 Task: Create in the project CodeCraft and in the Backlog issue 'Integrate a new third-party API into a website' a child issue 'Authentication and authorization', and assign it to team member softage.1@softage.net. Create in the project CodeCraft and in the Backlog issue 'Develop a custom data visualization tool for a company' a child issue 'Automated testing and continuous integration', and assign it to team member softage.2@softage.net
Action: Mouse moved to (220, 65)
Screenshot: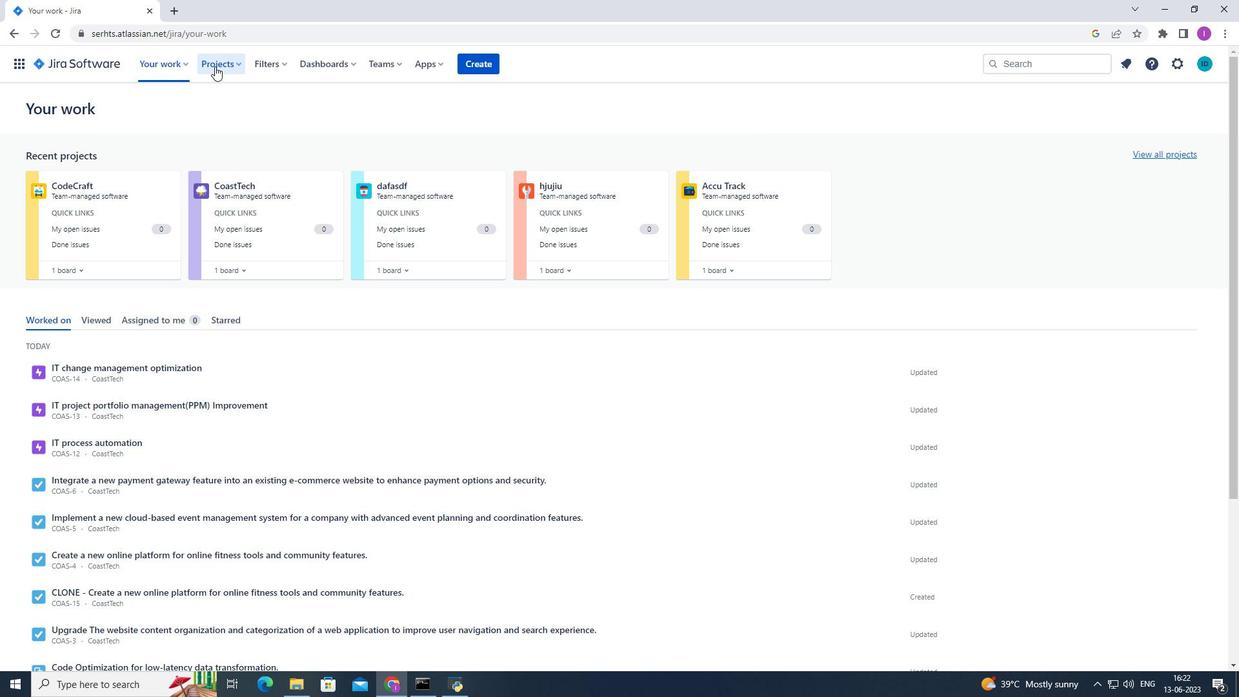 
Action: Mouse pressed left at (220, 65)
Screenshot: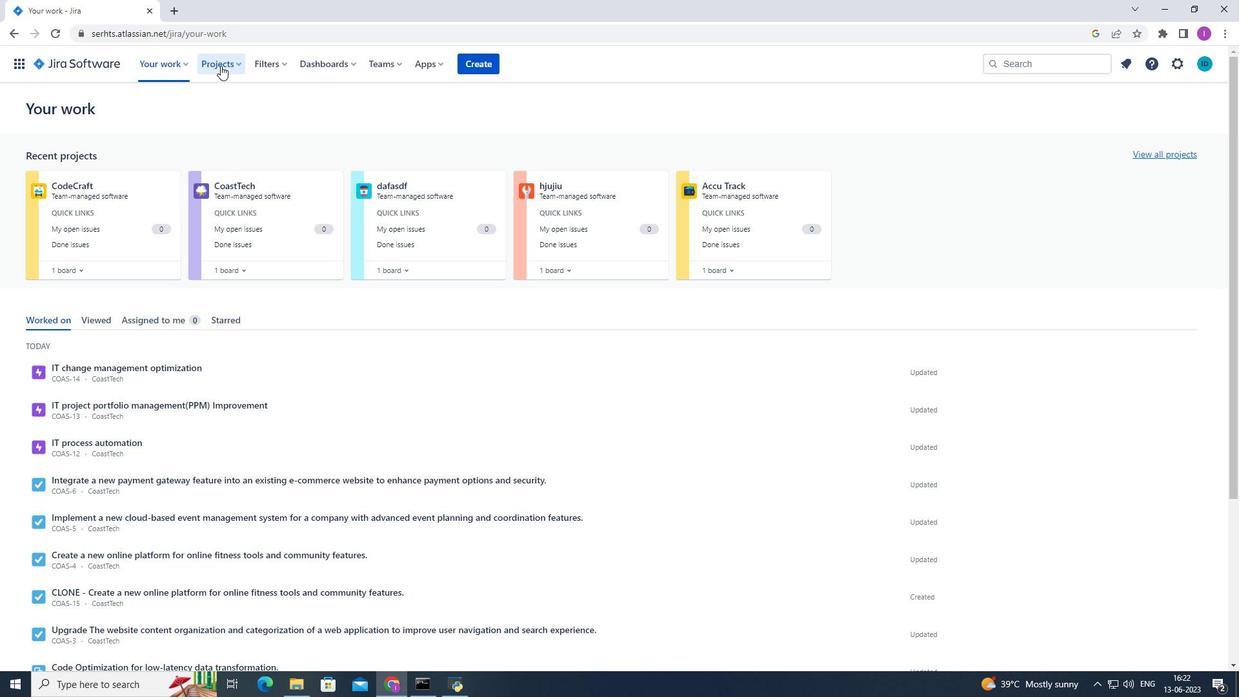 
Action: Mouse moved to (273, 120)
Screenshot: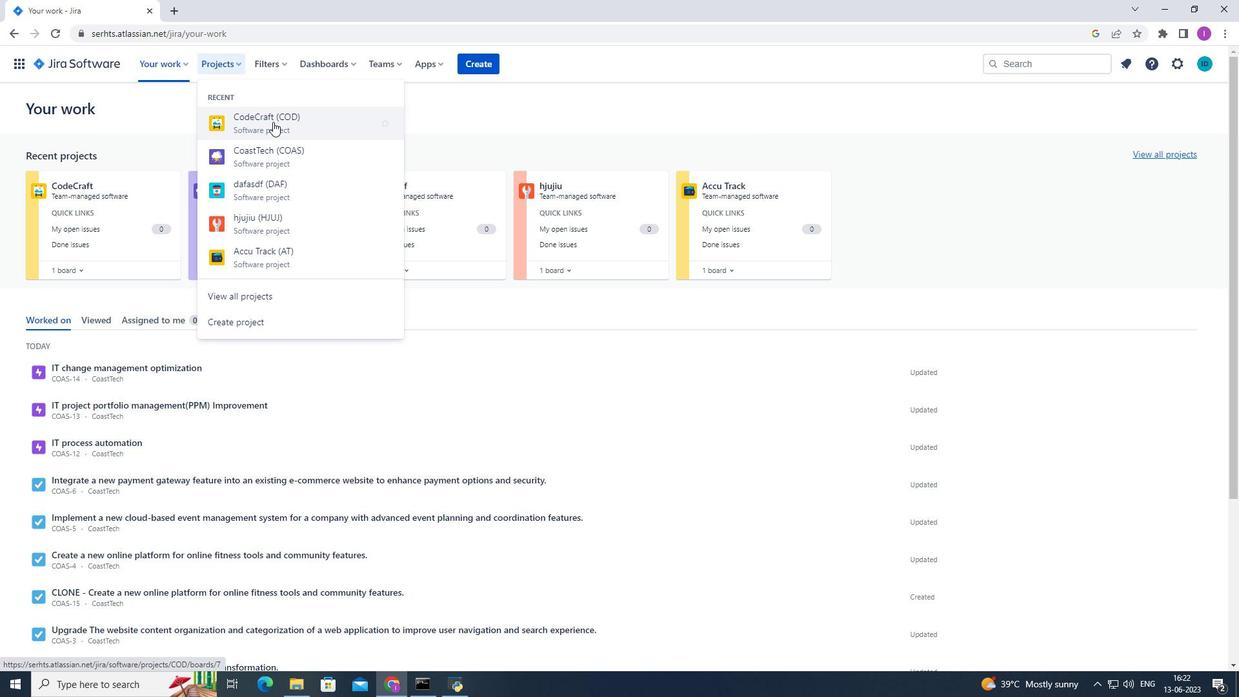 
Action: Mouse pressed left at (273, 120)
Screenshot: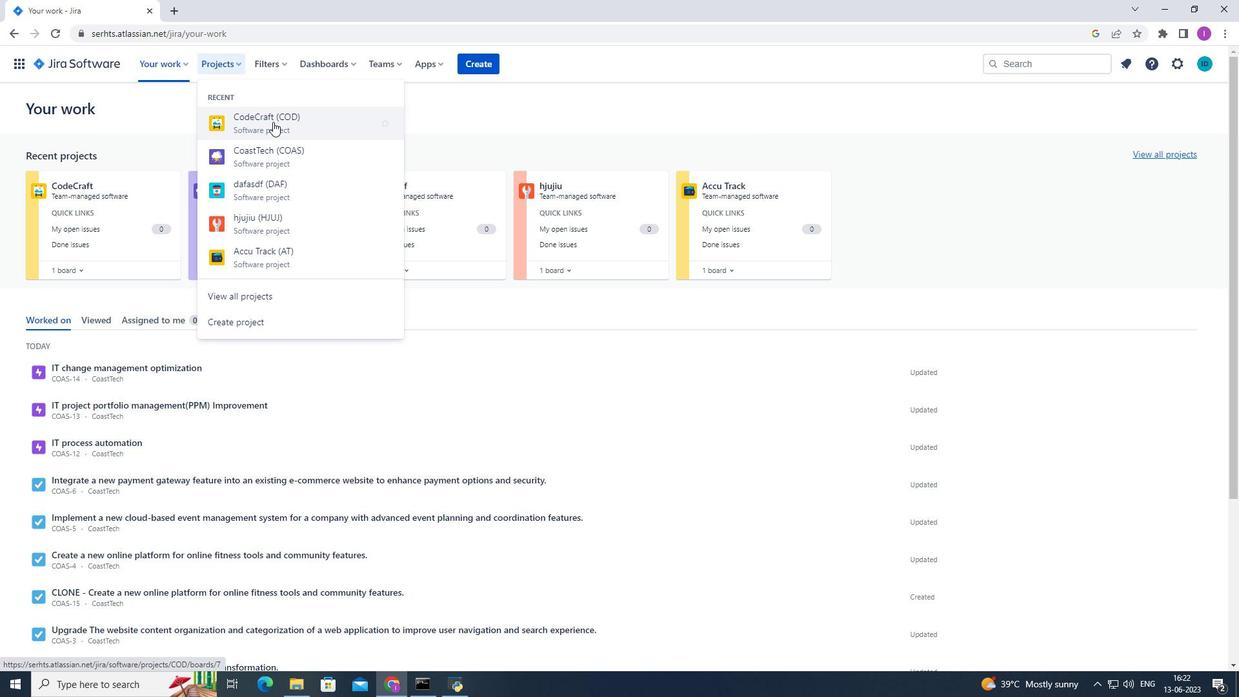
Action: Mouse moved to (78, 191)
Screenshot: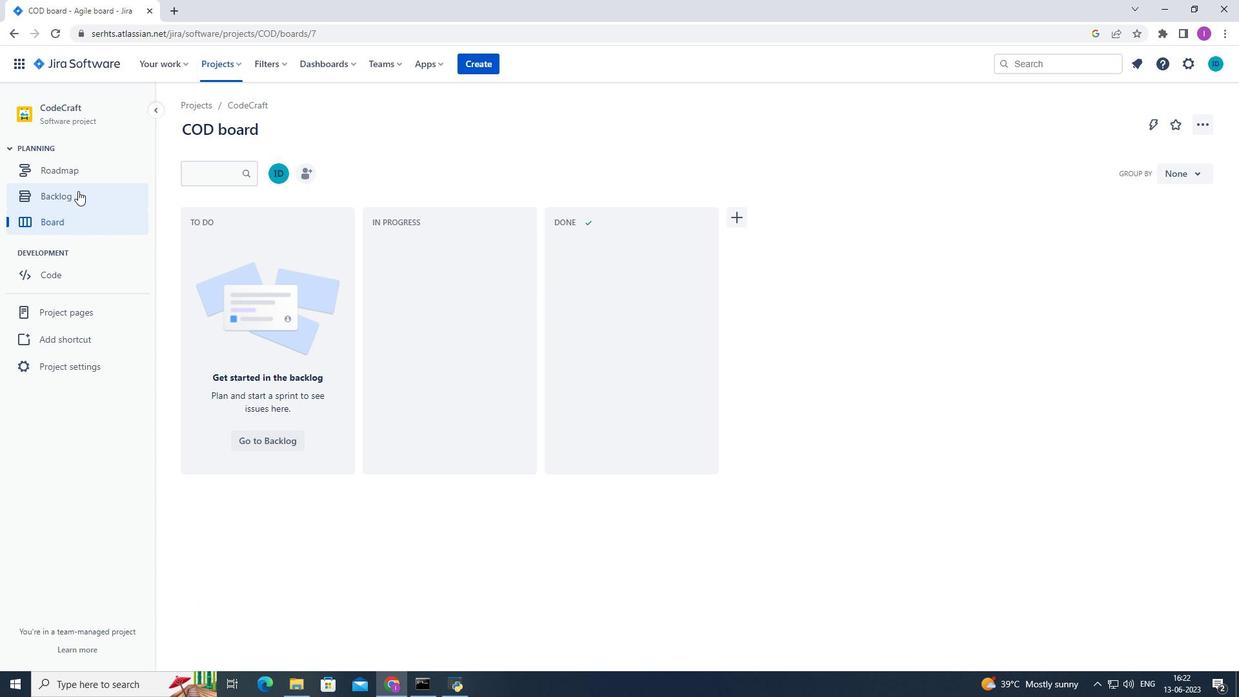 
Action: Mouse pressed left at (78, 191)
Screenshot: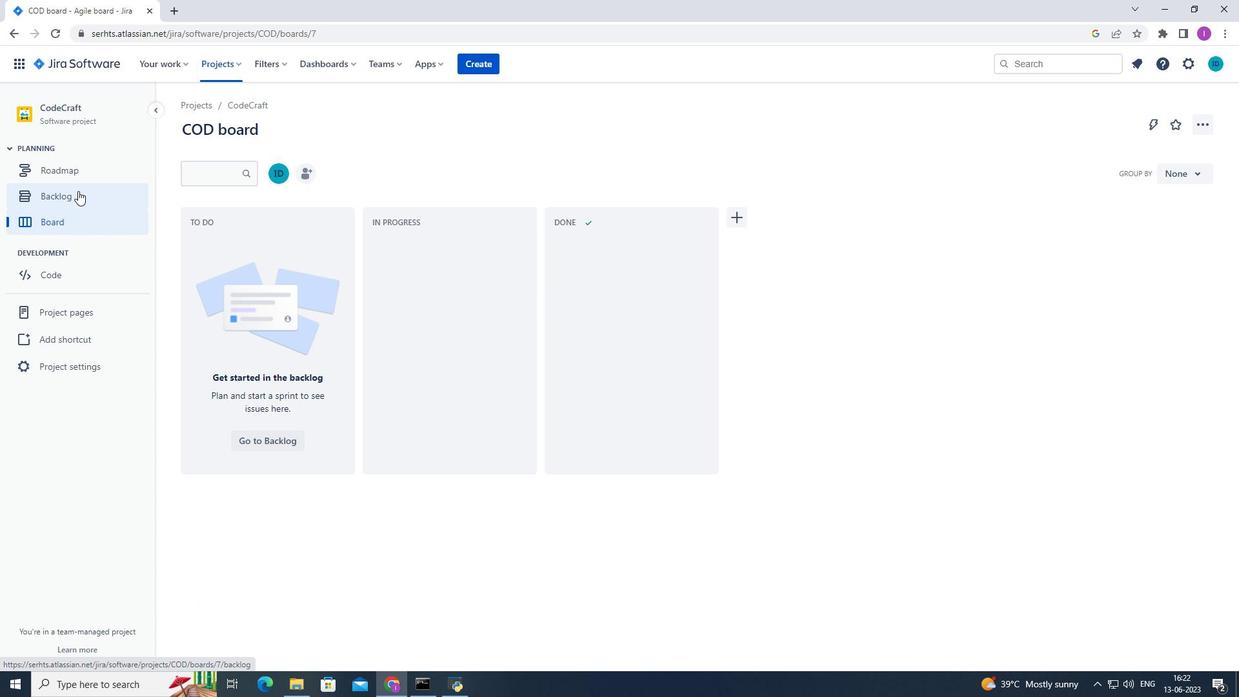 
Action: Mouse moved to (504, 466)
Screenshot: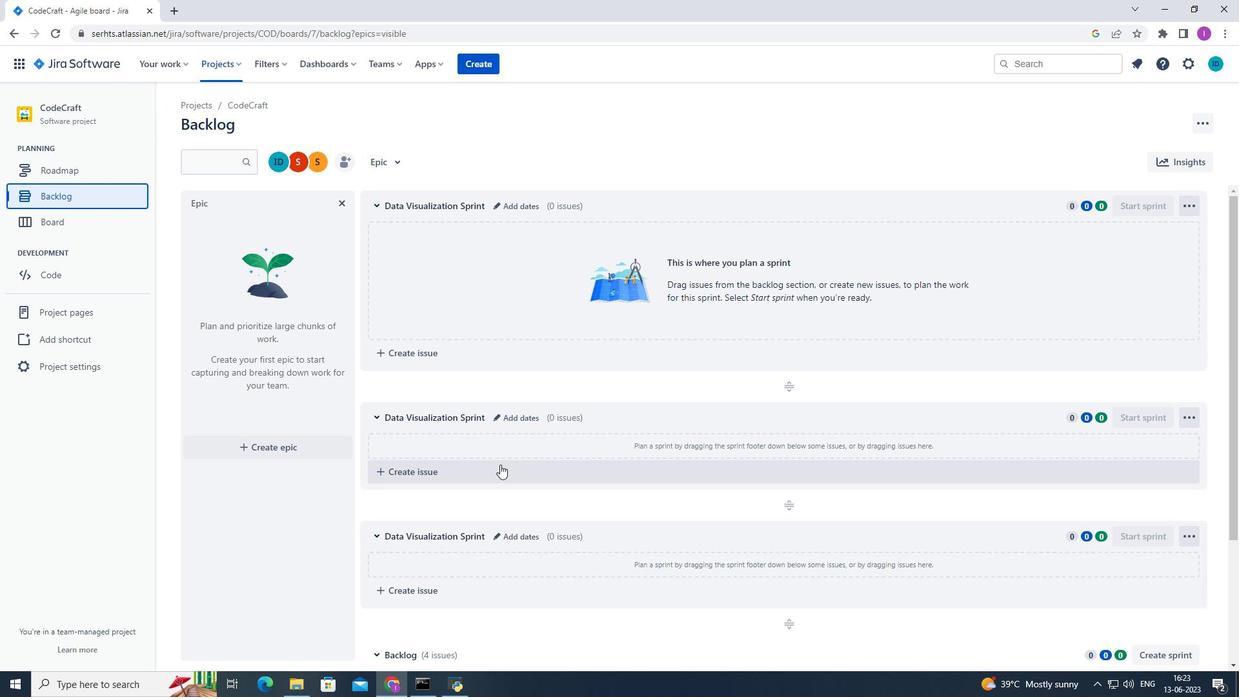 
Action: Mouse scrolled (504, 465) with delta (0, 0)
Screenshot: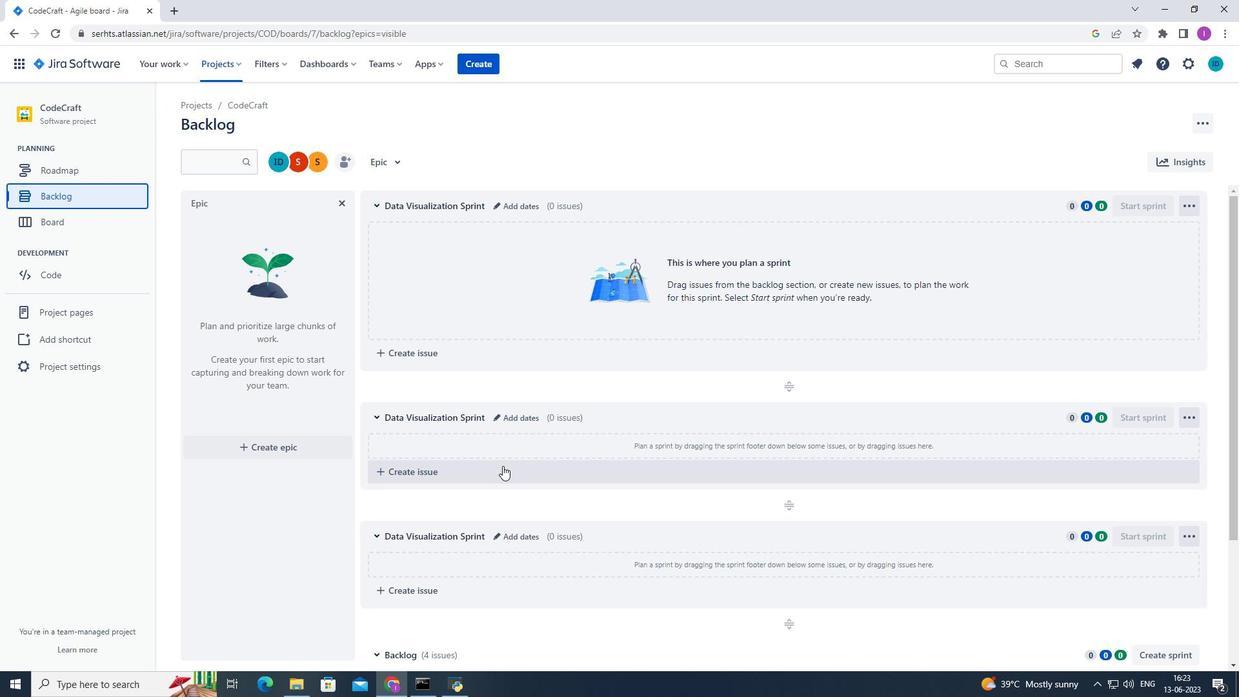 
Action: Mouse scrolled (504, 465) with delta (0, 0)
Screenshot: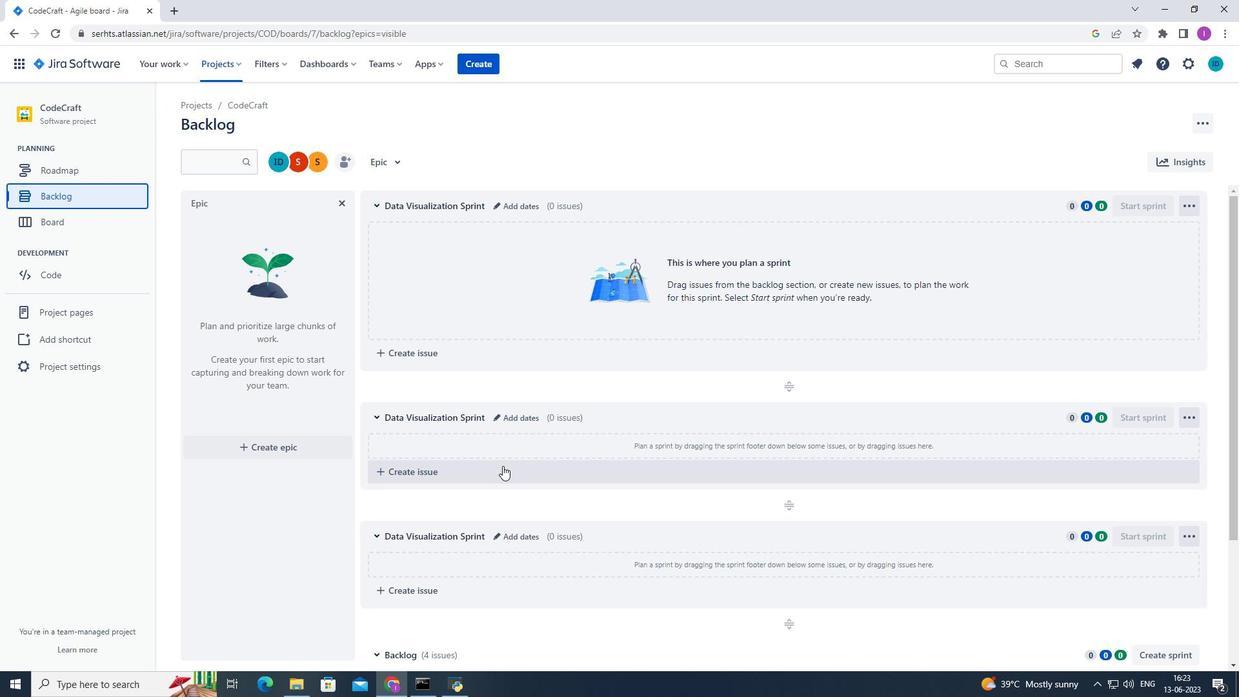 
Action: Mouse moved to (508, 464)
Screenshot: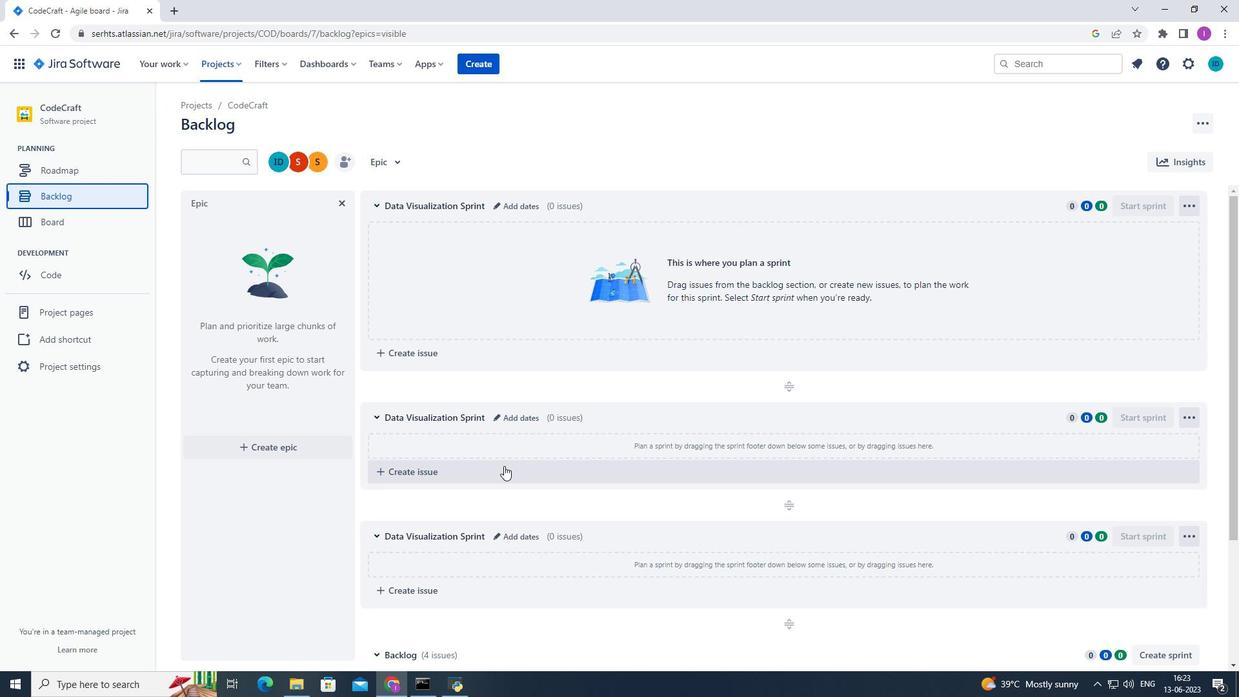 
Action: Mouse scrolled (508, 464) with delta (0, 0)
Screenshot: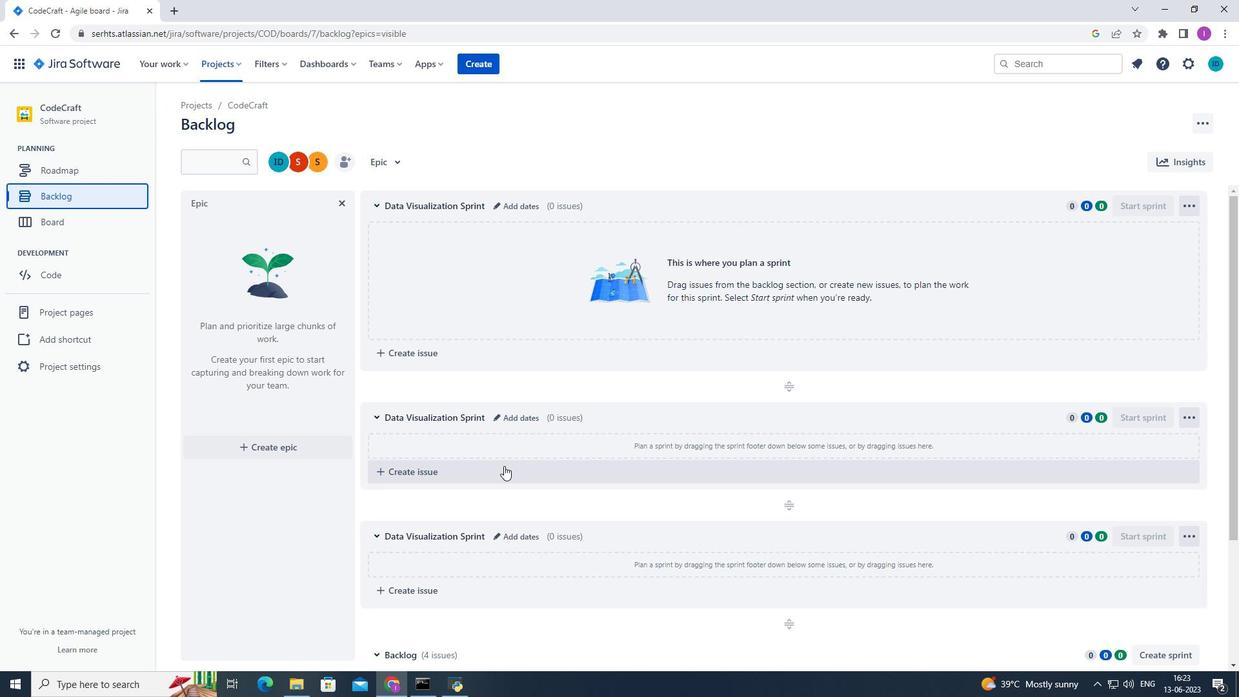 
Action: Mouse moved to (522, 445)
Screenshot: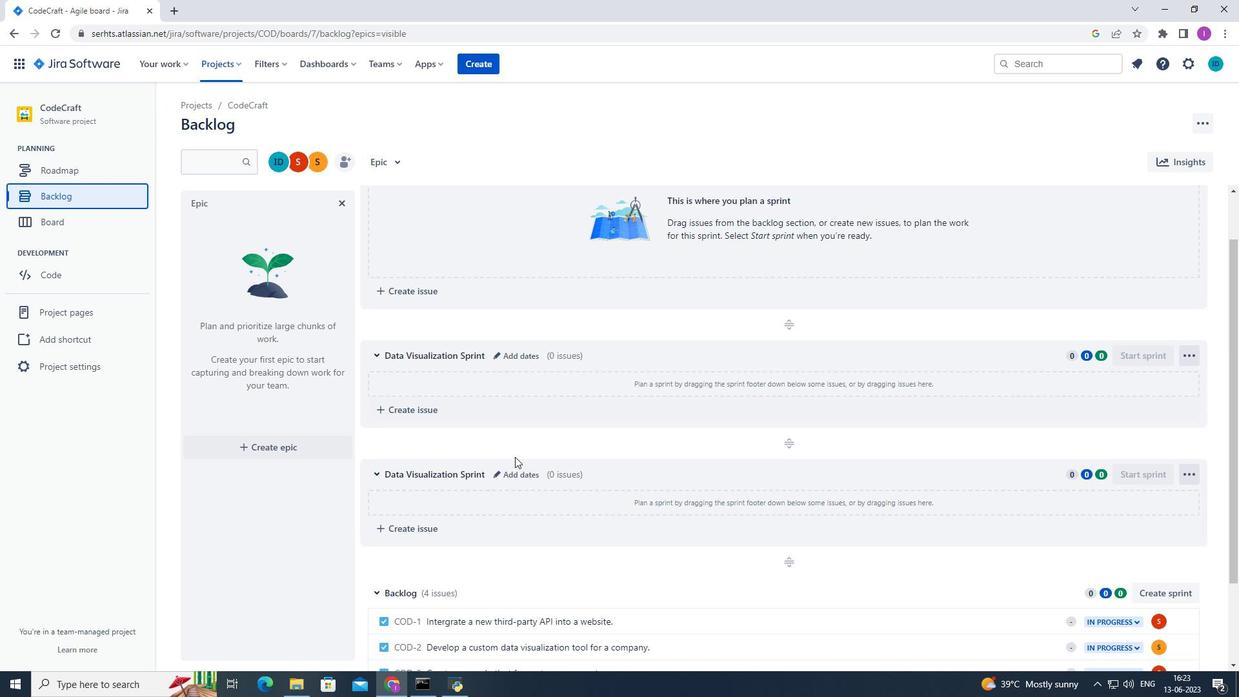 
Action: Mouse scrolled (522, 444) with delta (0, 0)
Screenshot: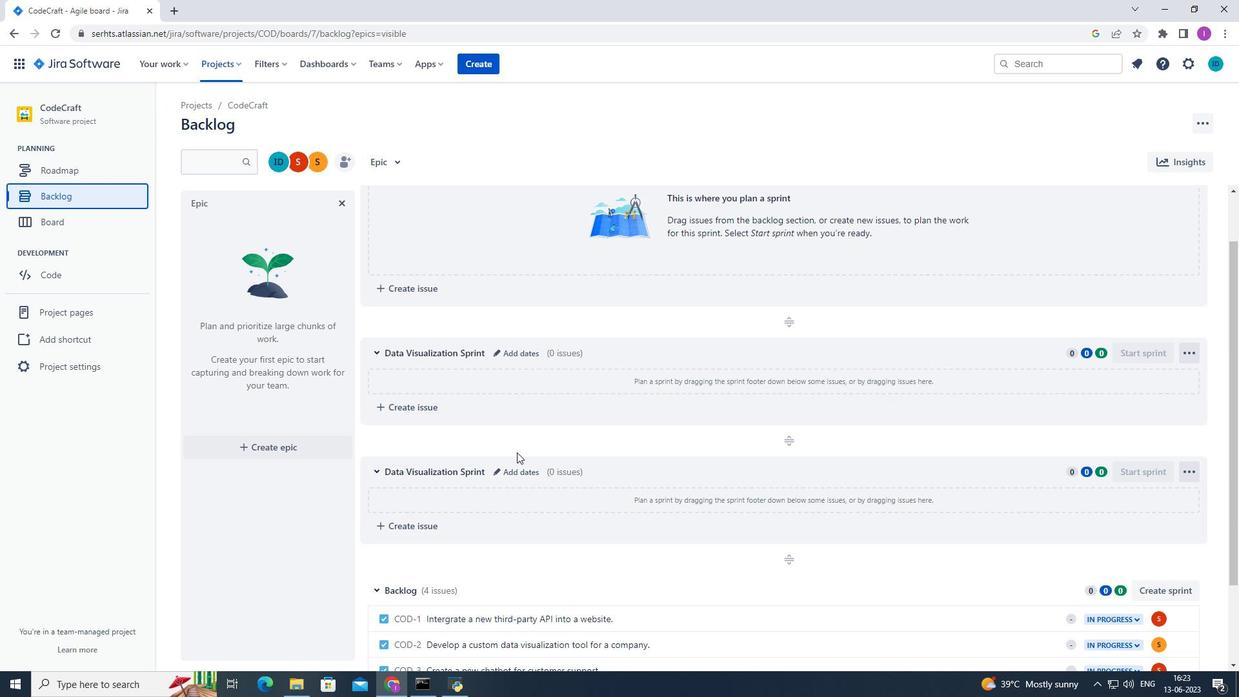 
Action: Mouse moved to (523, 445)
Screenshot: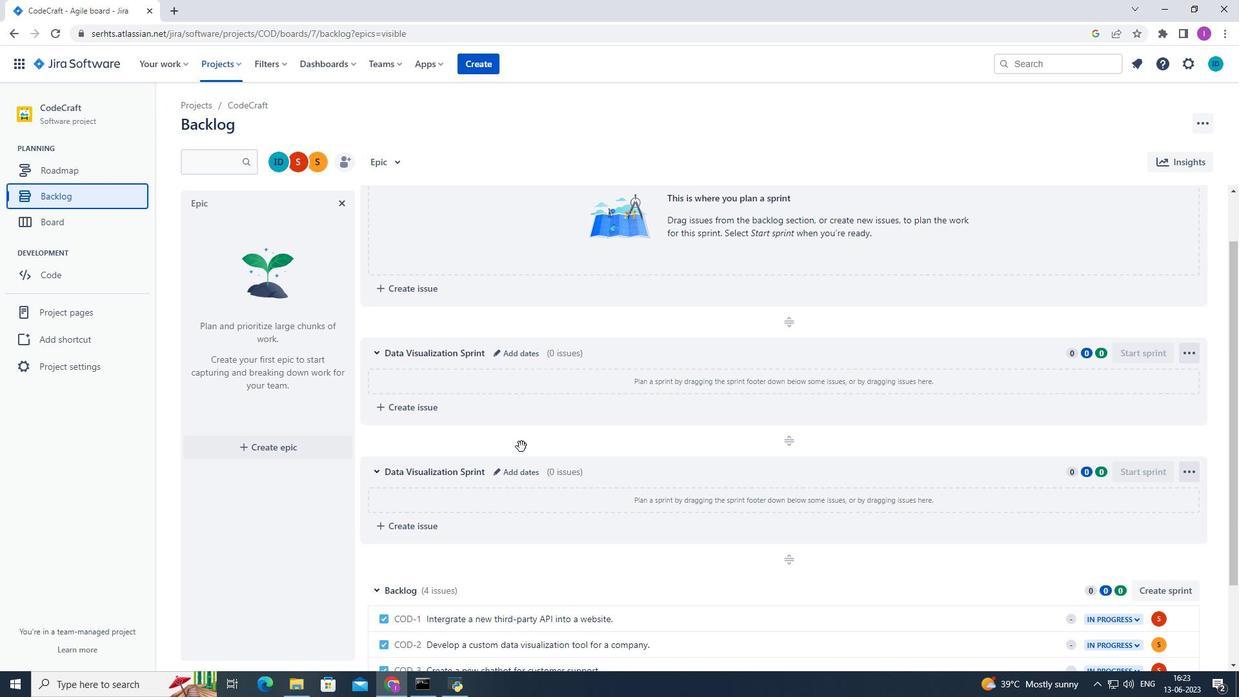 
Action: Mouse scrolled (523, 446) with delta (0, 0)
Screenshot: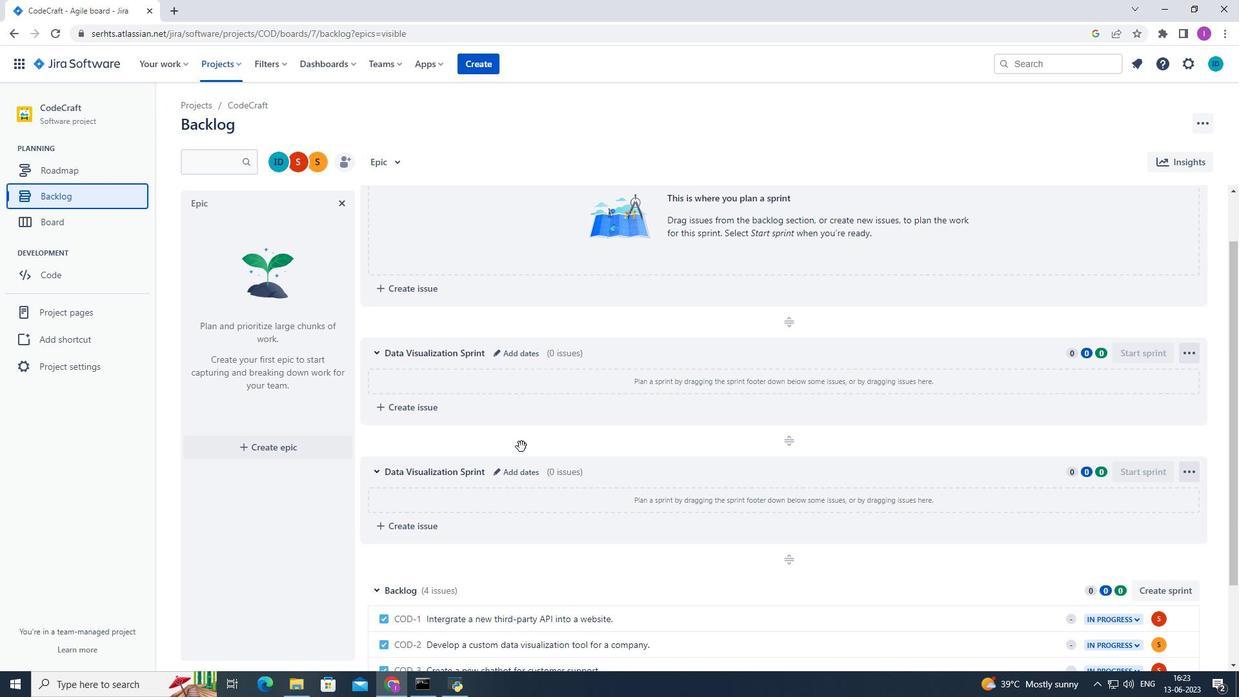 
Action: Mouse moved to (524, 445)
Screenshot: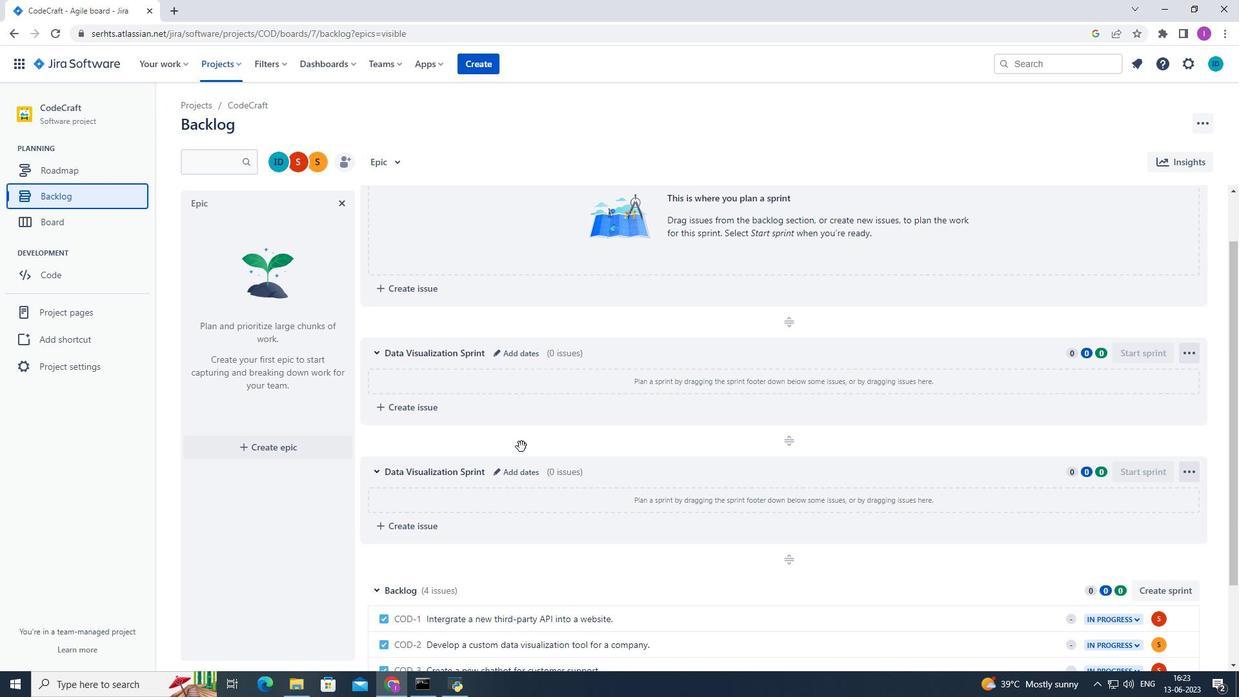 
Action: Mouse scrolled (524, 444) with delta (0, 0)
Screenshot: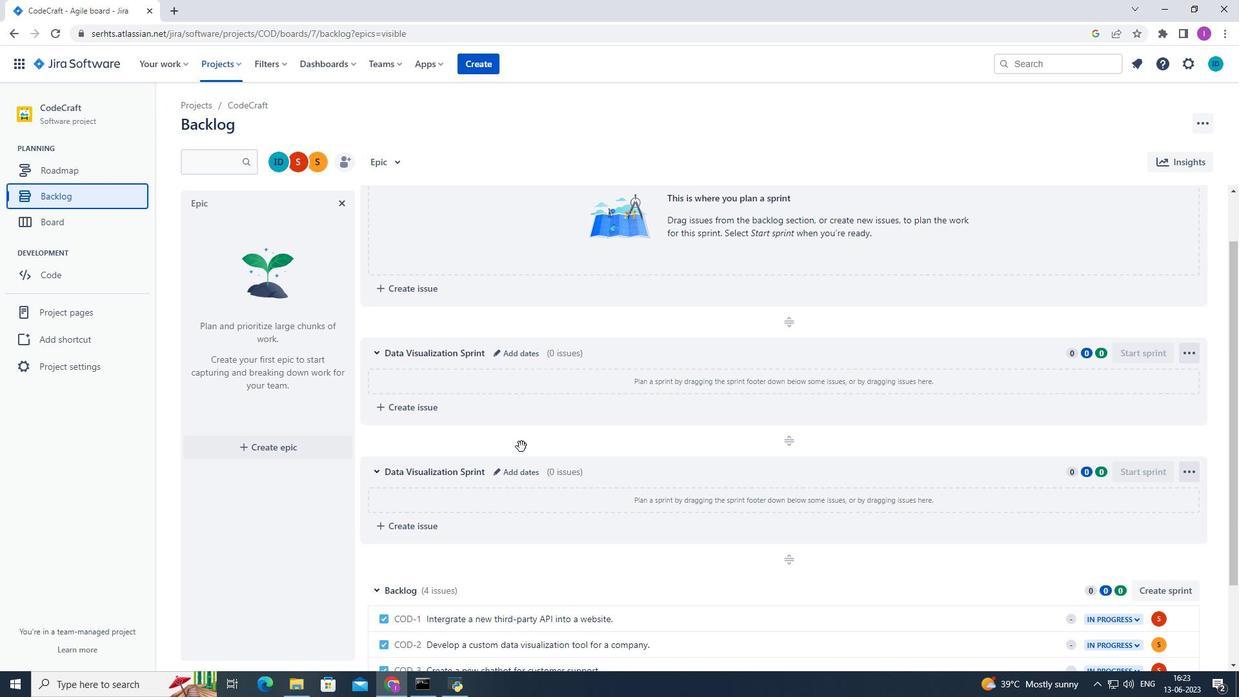 
Action: Mouse moved to (527, 444)
Screenshot: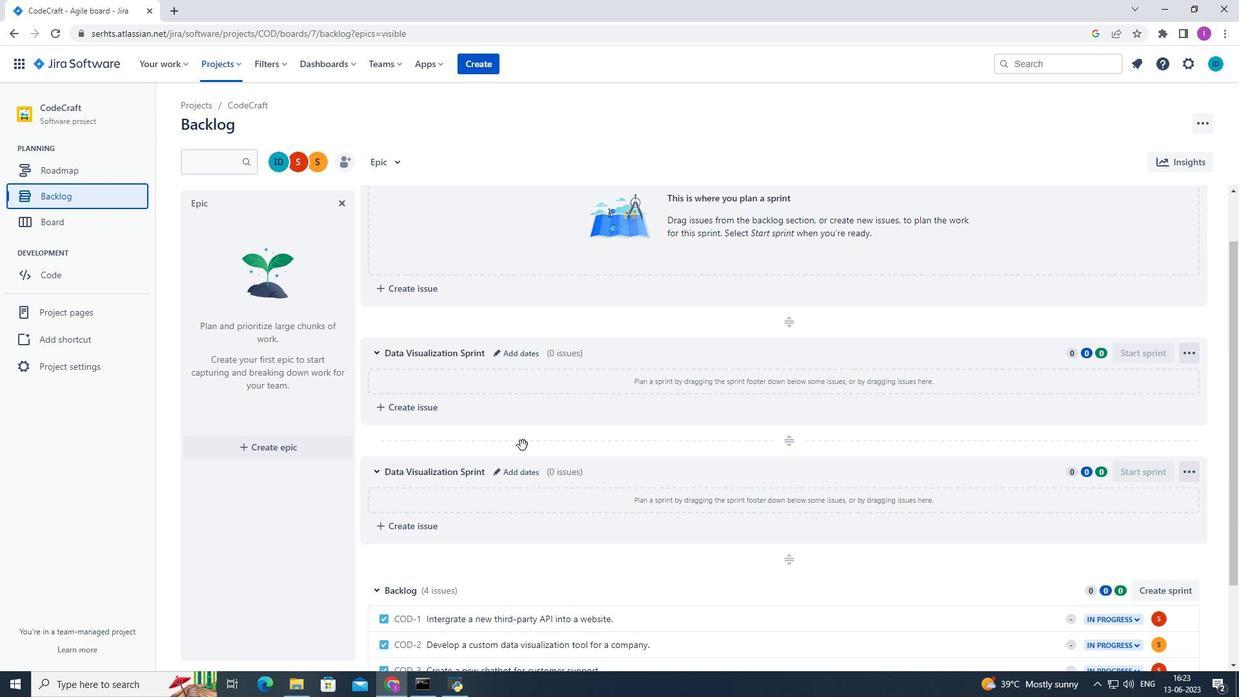 
Action: Mouse scrolled (527, 444) with delta (0, 0)
Screenshot: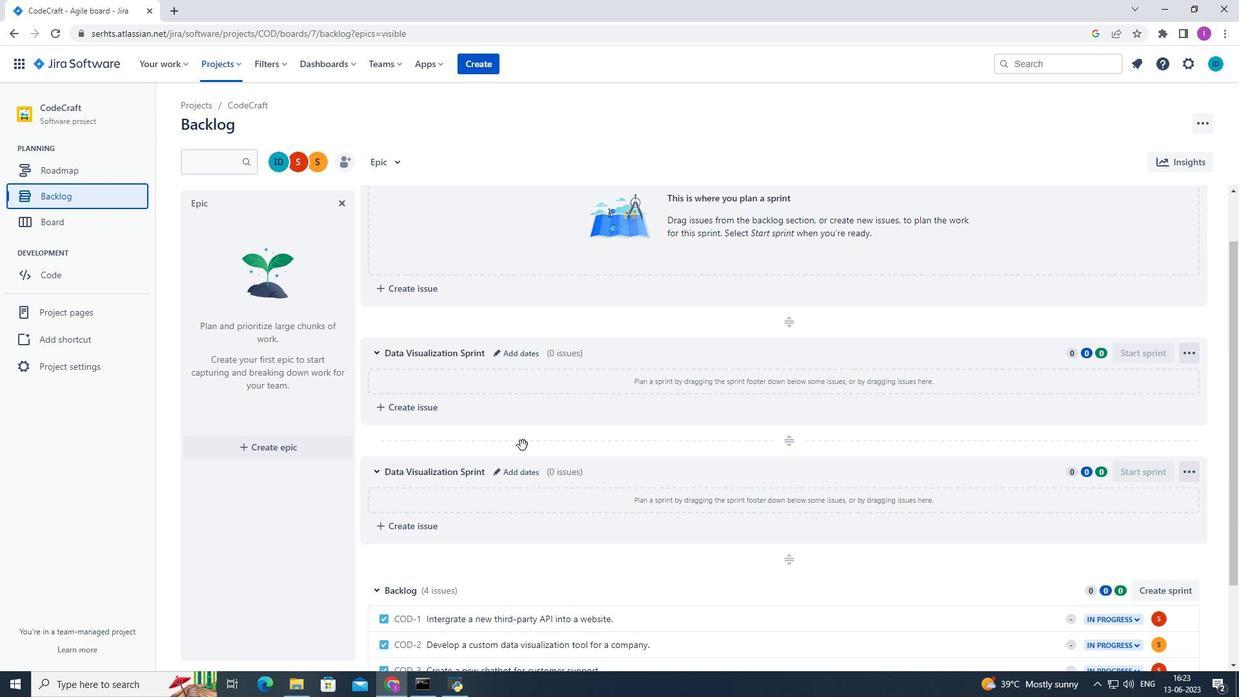 
Action: Mouse moved to (532, 459)
Screenshot: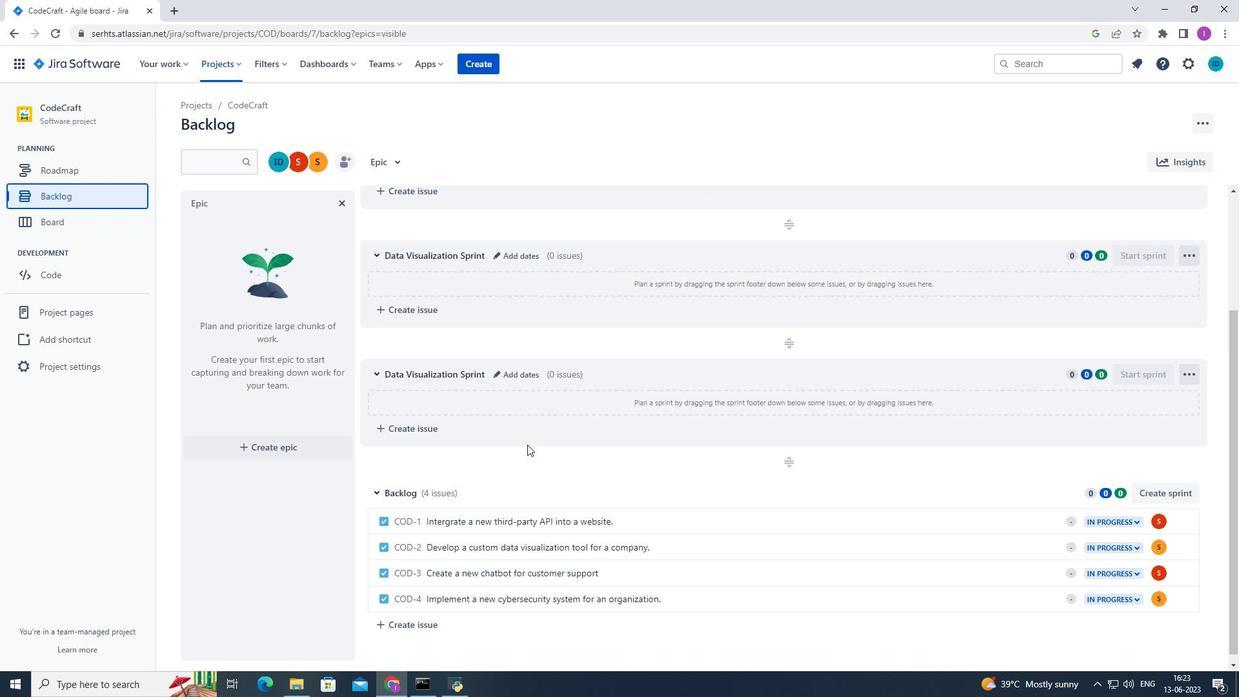 
Action: Mouse scrolled (532, 458) with delta (0, 0)
Screenshot: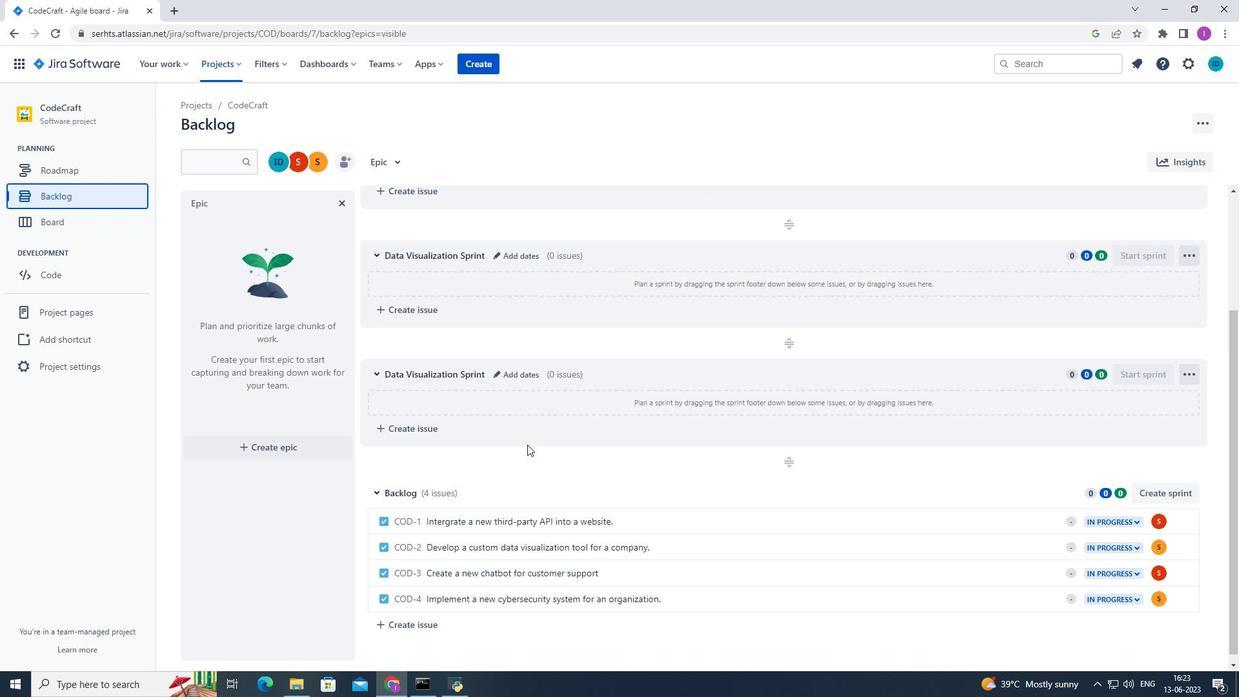 
Action: Mouse moved to (534, 462)
Screenshot: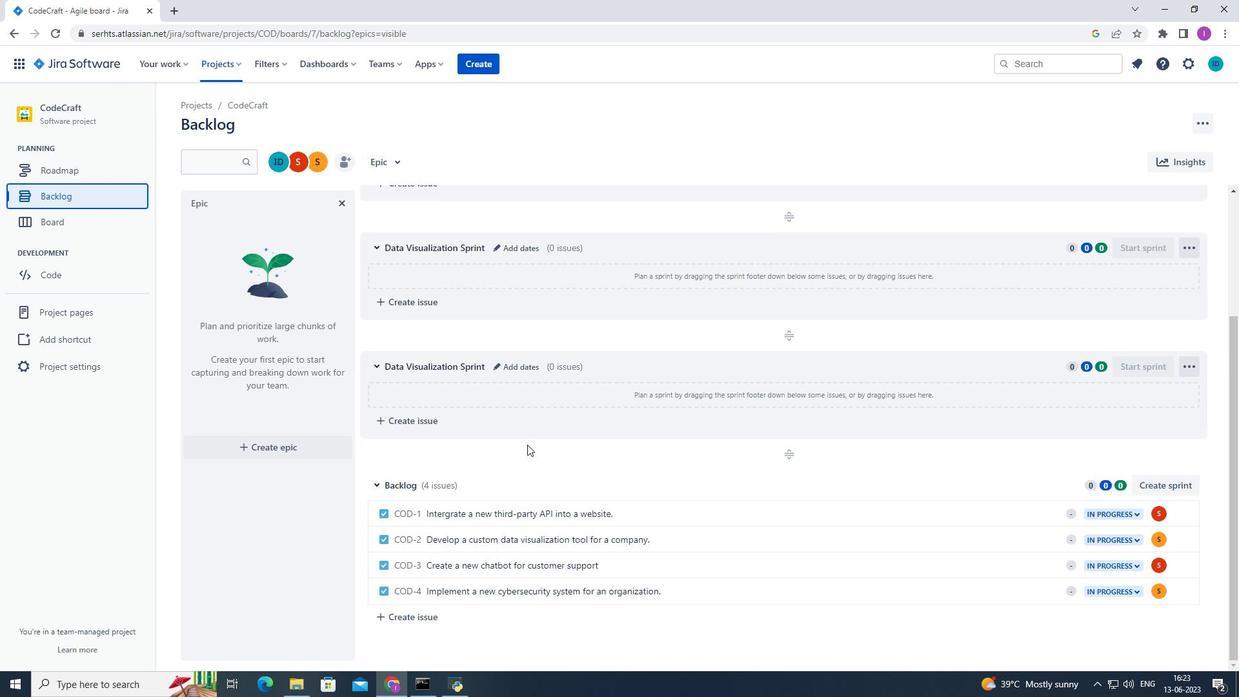 
Action: Mouse scrolled (534, 461) with delta (0, 0)
Screenshot: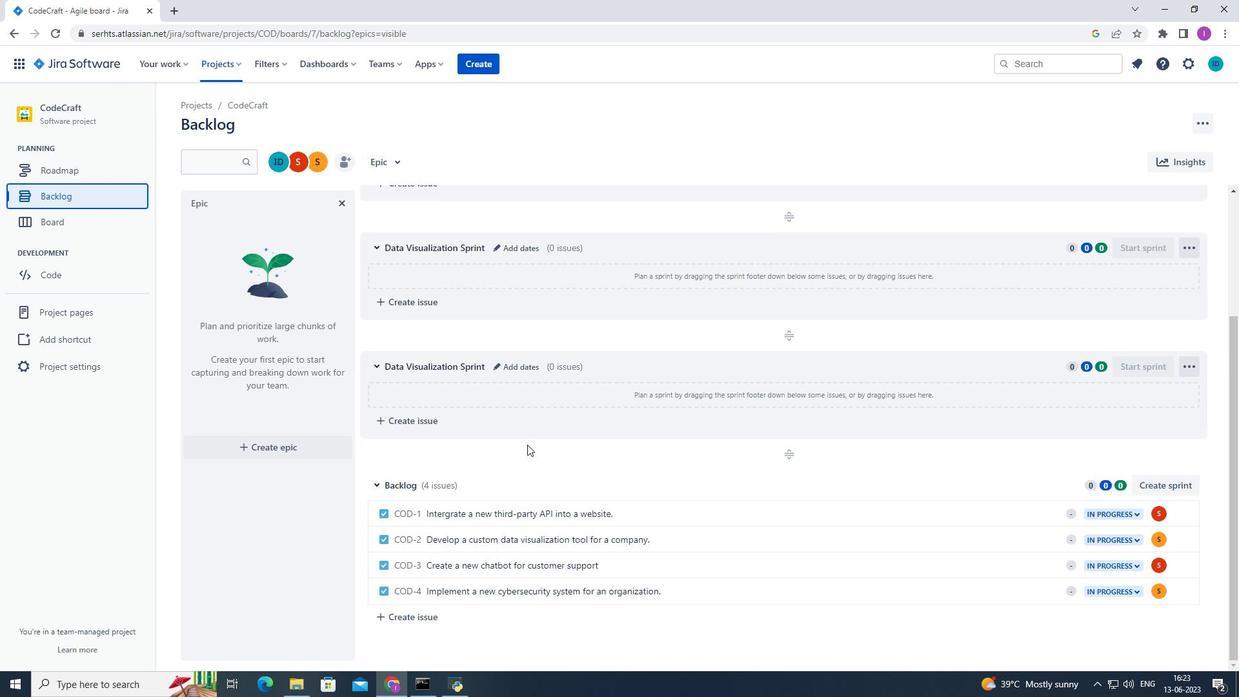 
Action: Mouse moved to (535, 462)
Screenshot: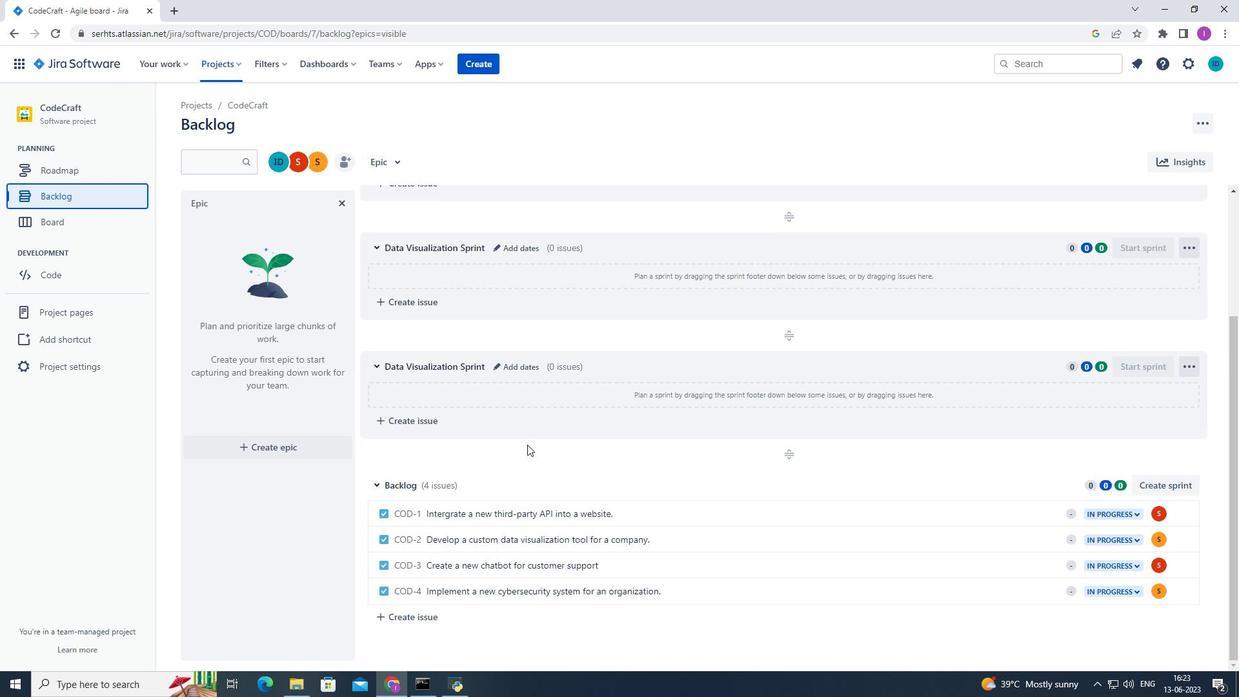 
Action: Mouse scrolled (535, 463) with delta (0, 0)
Screenshot: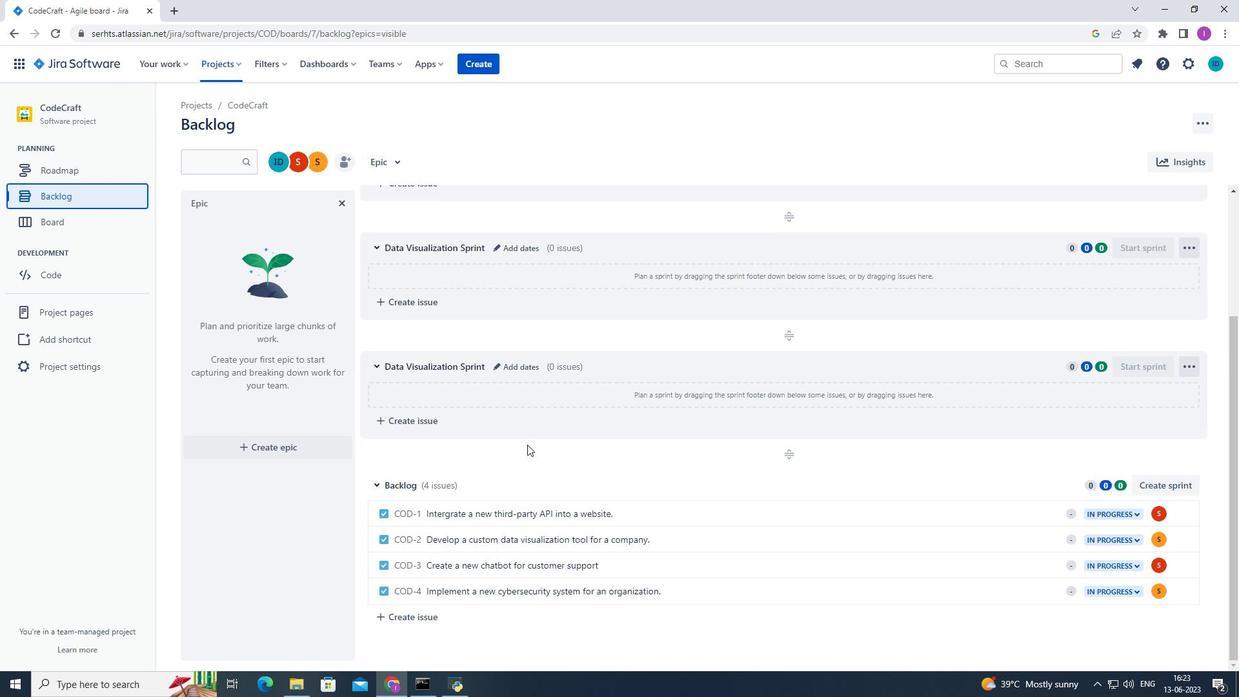 
Action: Mouse scrolled (535, 462) with delta (0, 0)
Screenshot: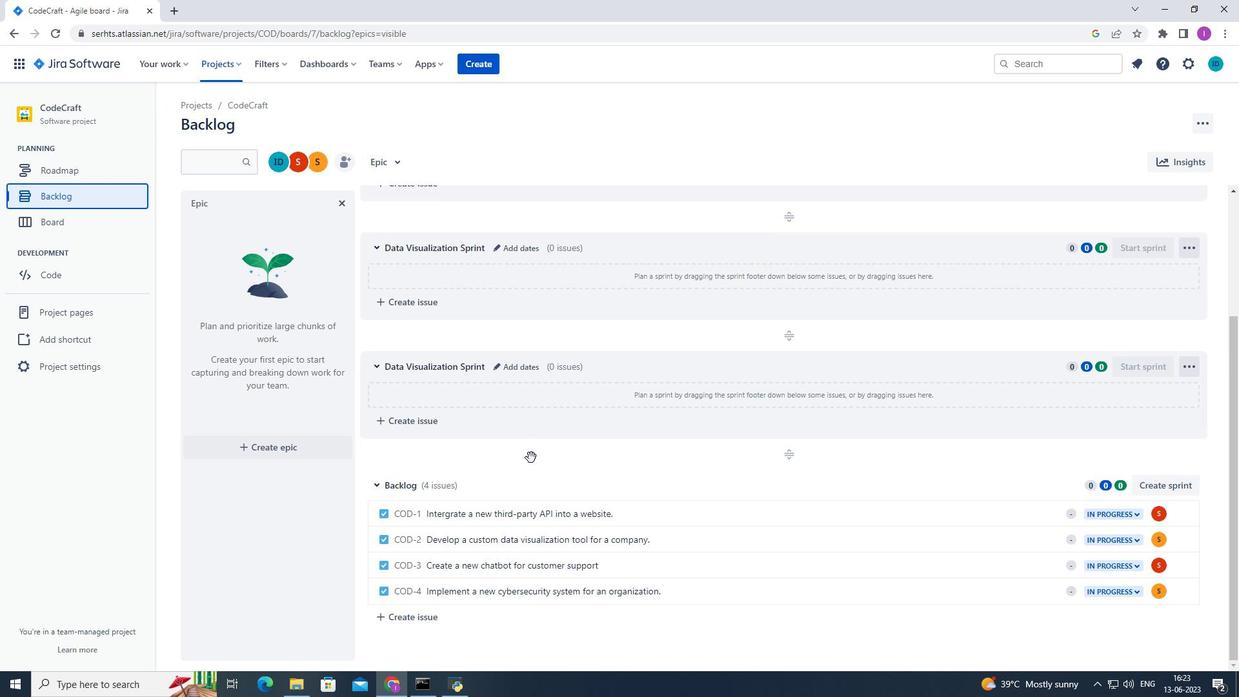 
Action: Mouse moved to (666, 513)
Screenshot: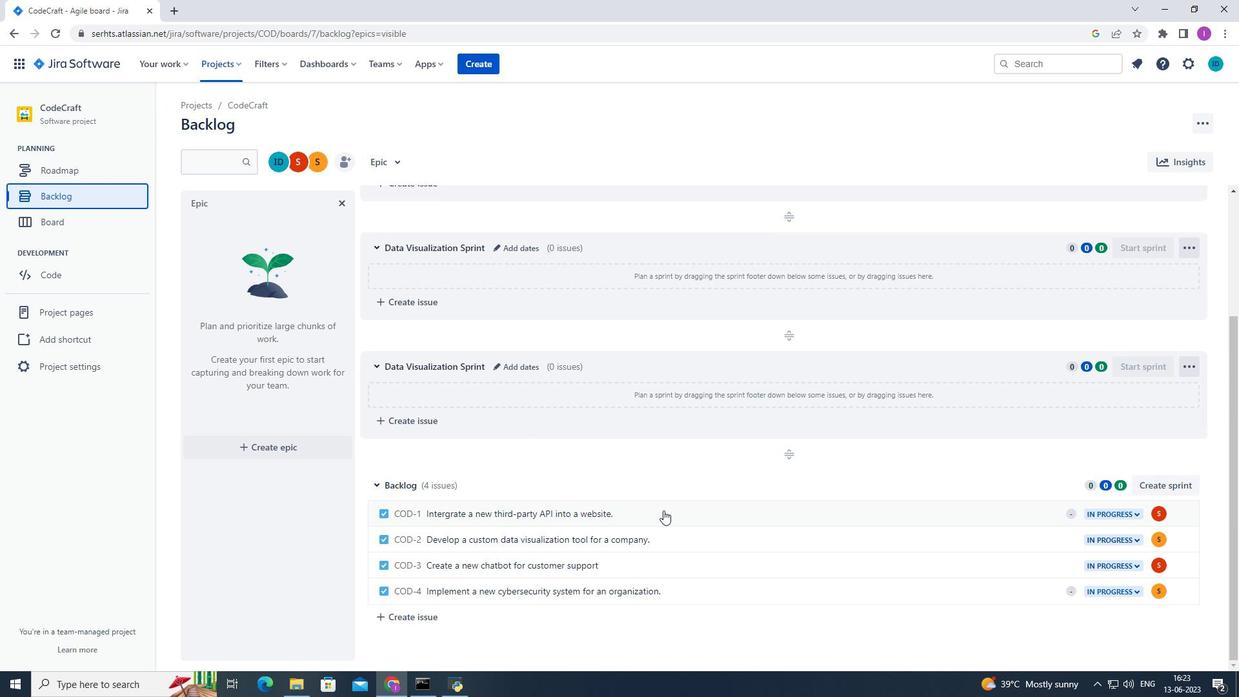 
Action: Mouse pressed left at (666, 513)
Screenshot: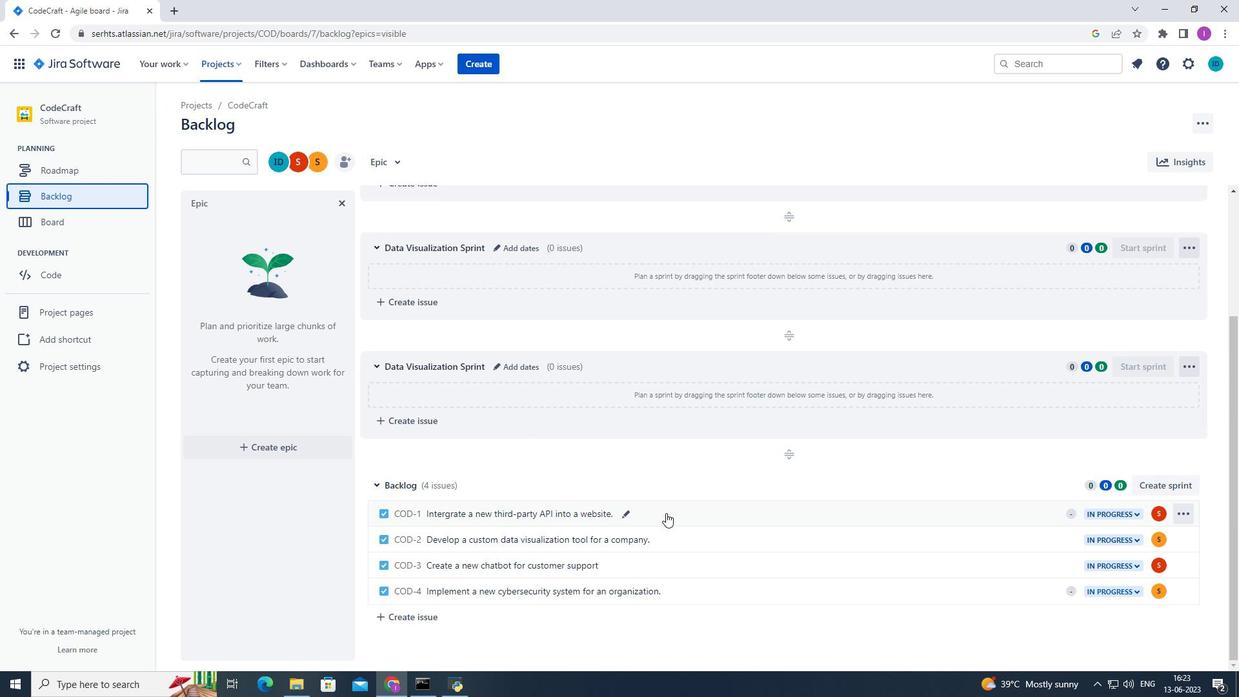 
Action: Mouse moved to (1008, 280)
Screenshot: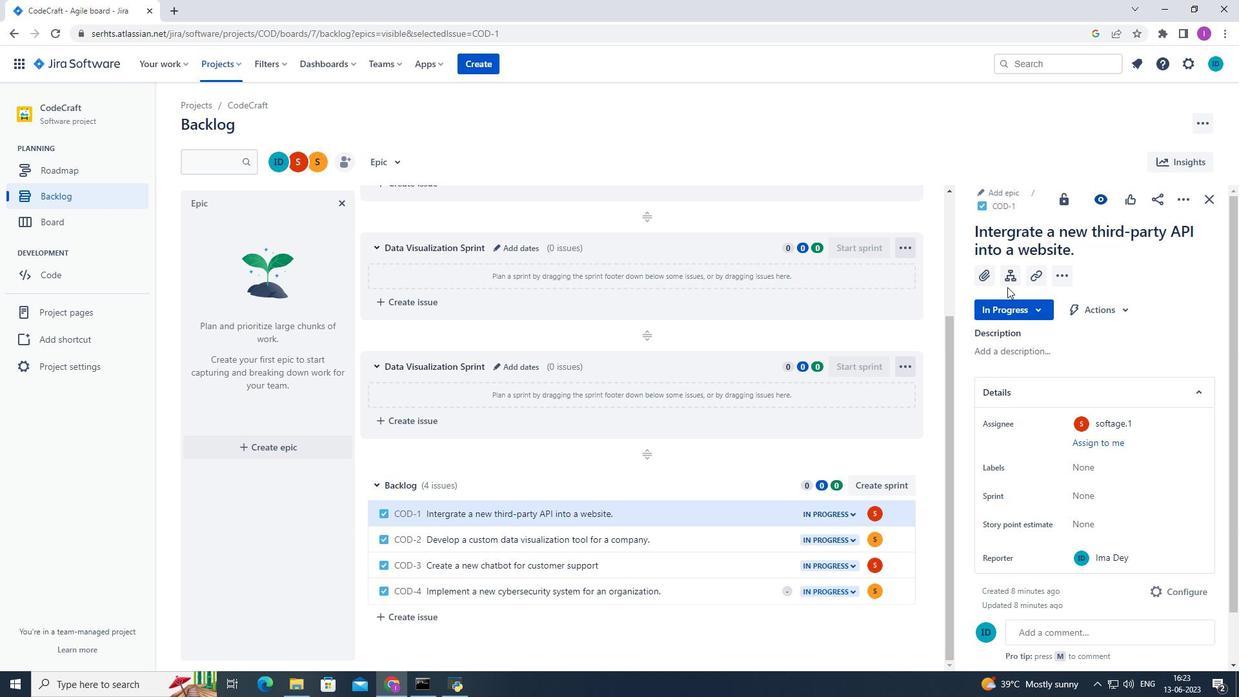 
Action: Mouse pressed left at (1008, 280)
Screenshot: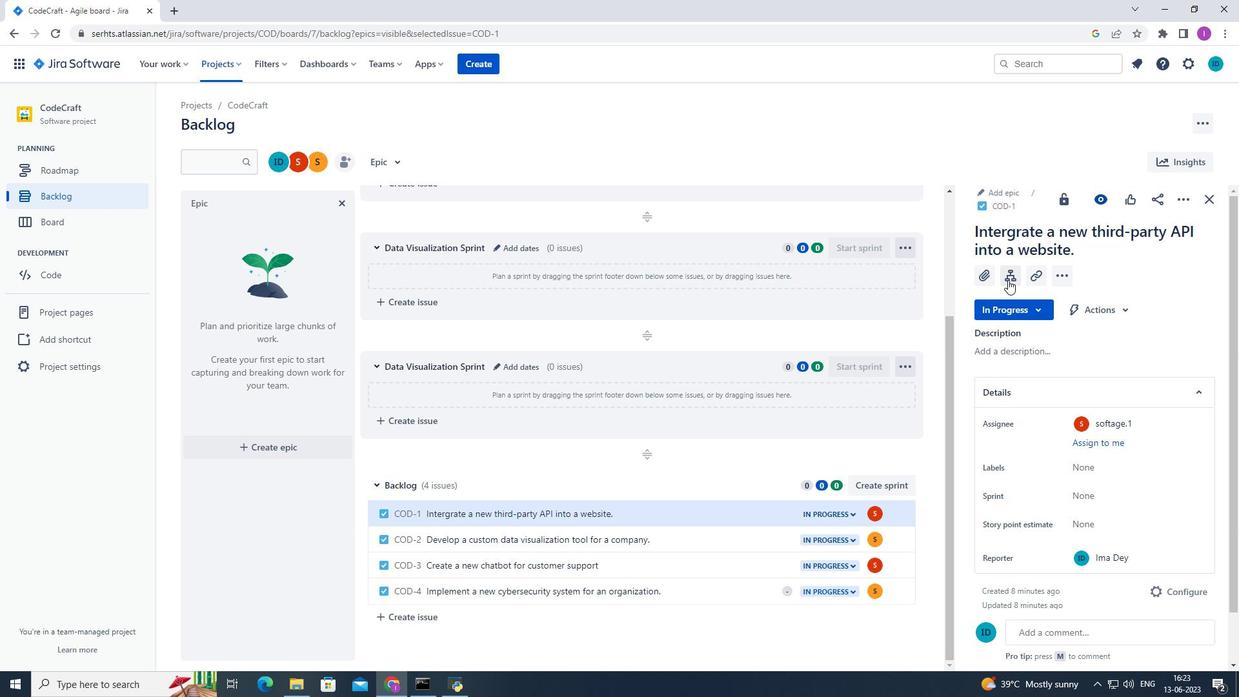 
Action: Mouse moved to (992, 409)
Screenshot: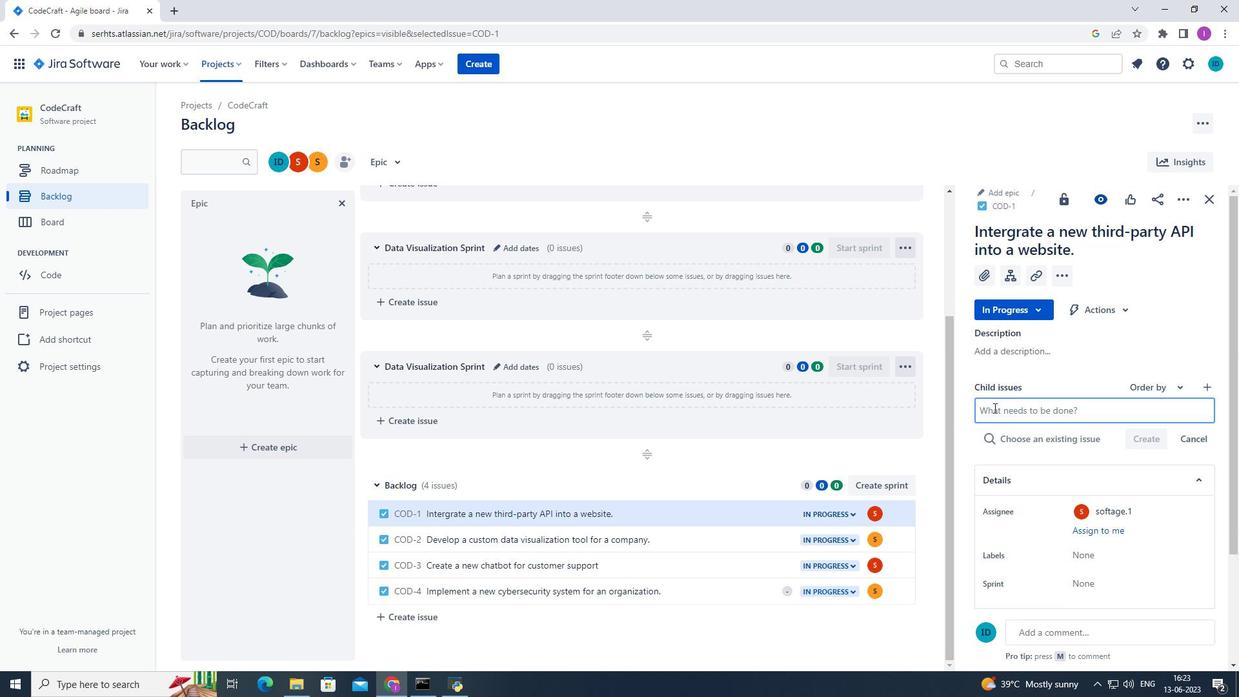 
Action: Mouse pressed left at (992, 409)
Screenshot: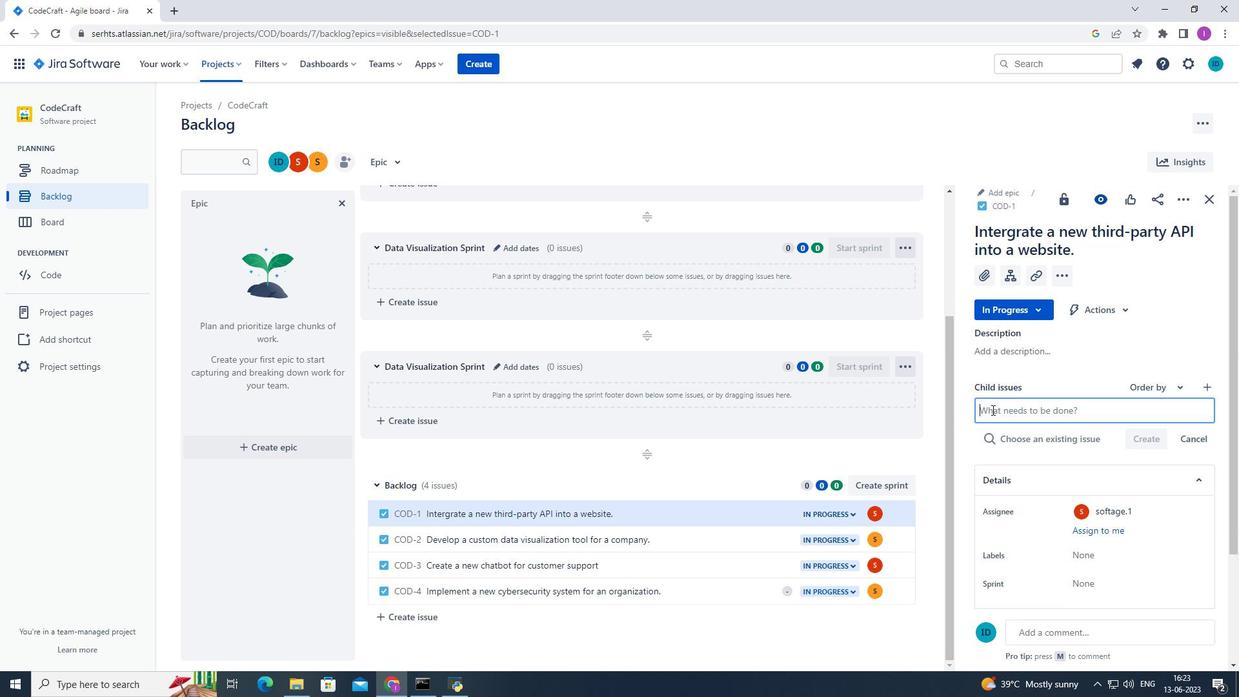 
Action: Mouse moved to (992, 409)
Screenshot: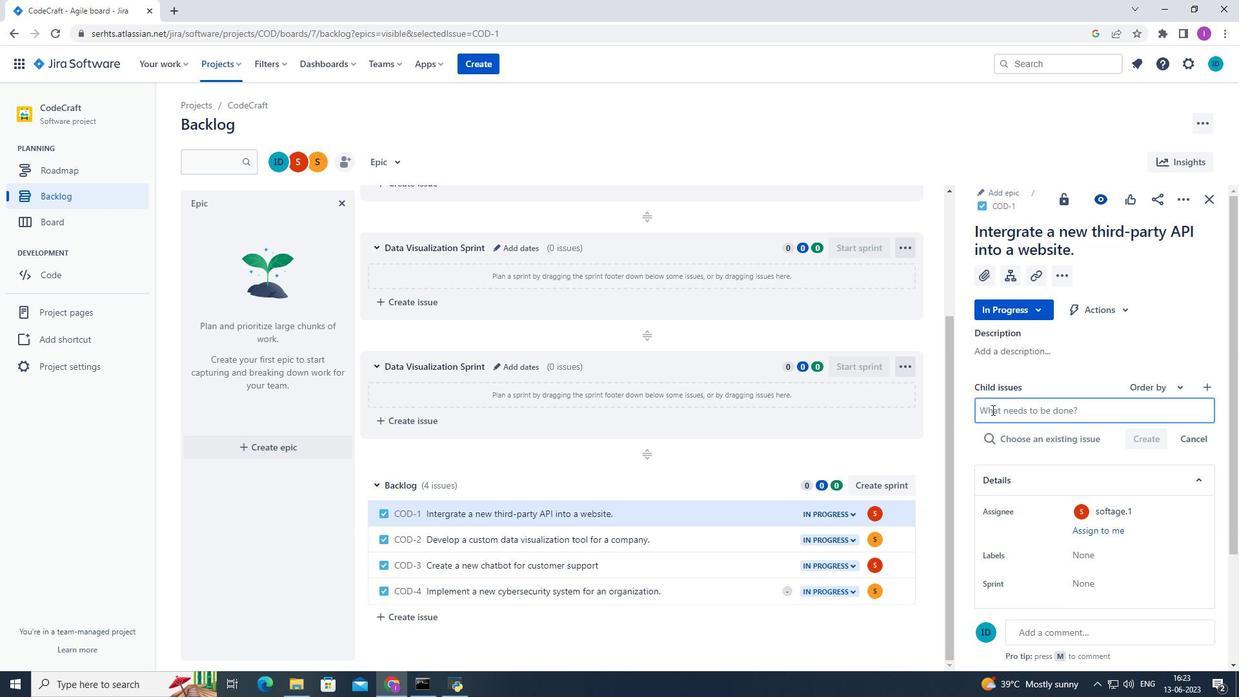 
Action: Key pressed <Key.shift>Autgo<Key.backspace><Key.backspace>hentication<Key.space>and<Key.space>authorization.
Screenshot: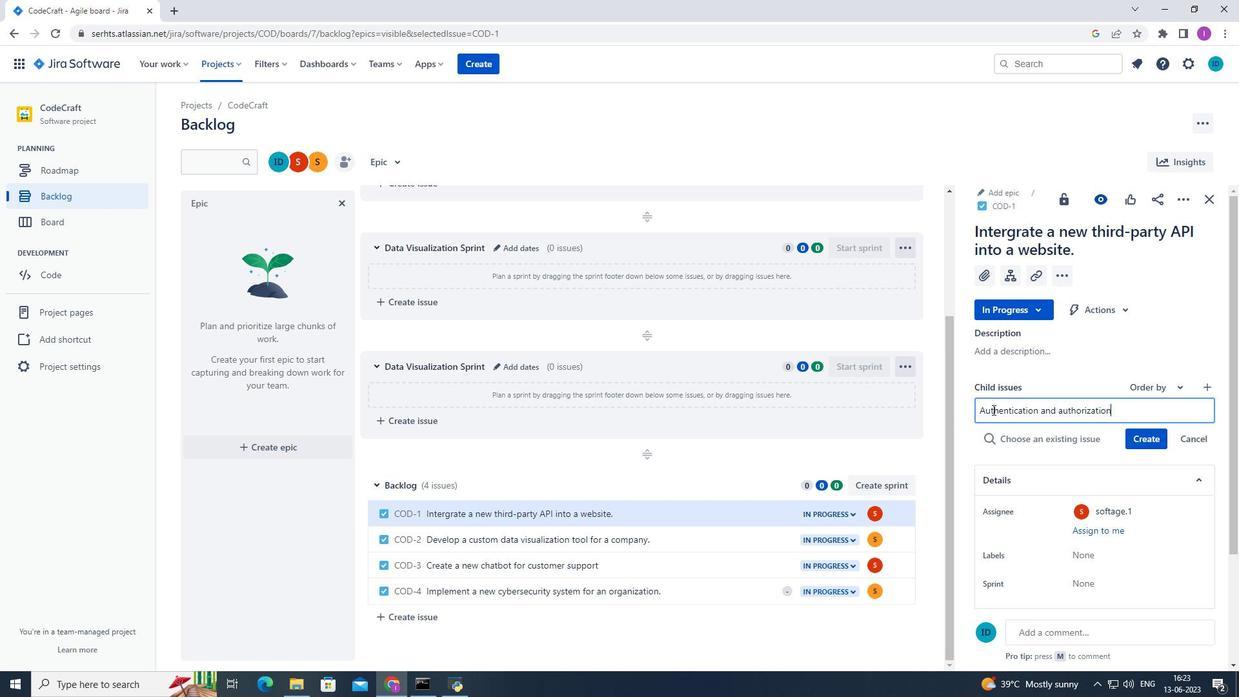 
Action: Mouse moved to (1145, 440)
Screenshot: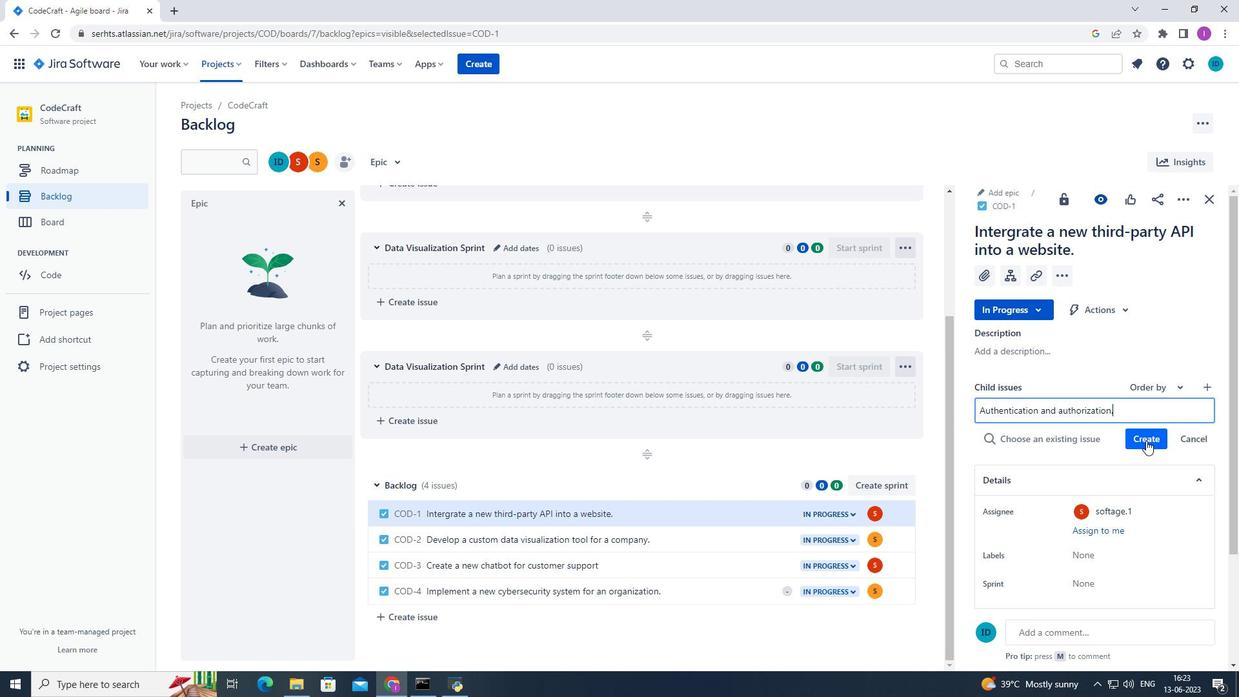 
Action: Mouse pressed left at (1145, 440)
Screenshot: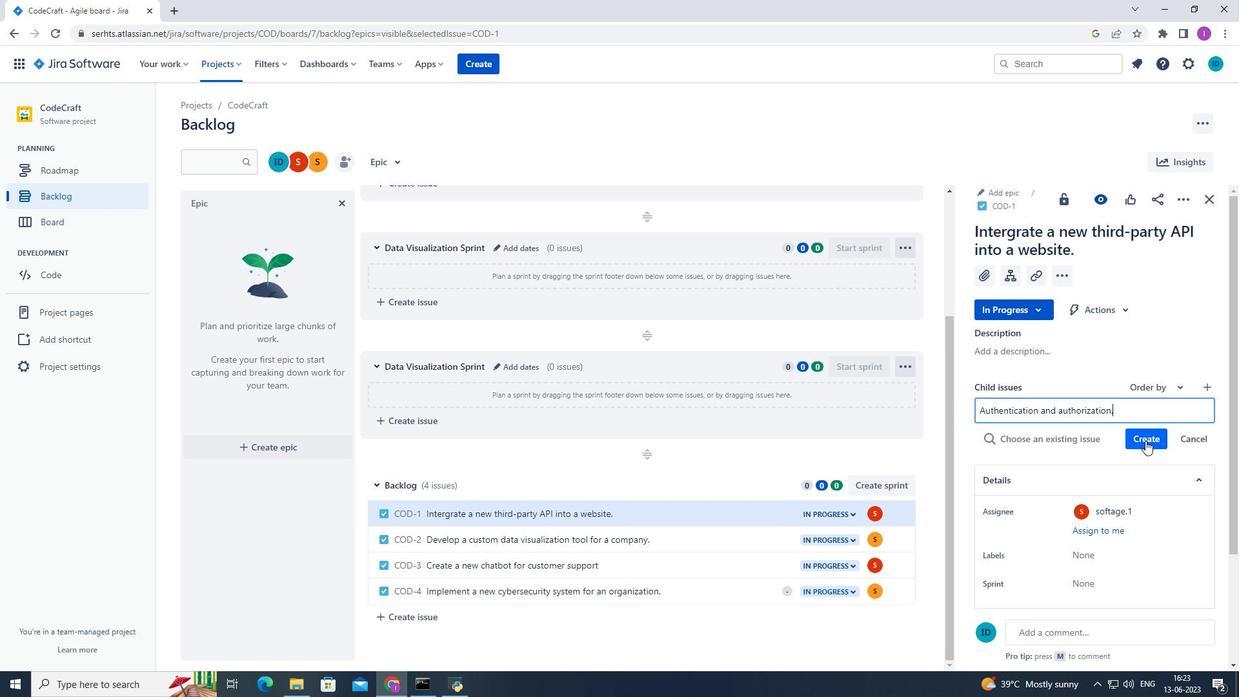 
Action: Mouse moved to (1159, 415)
Screenshot: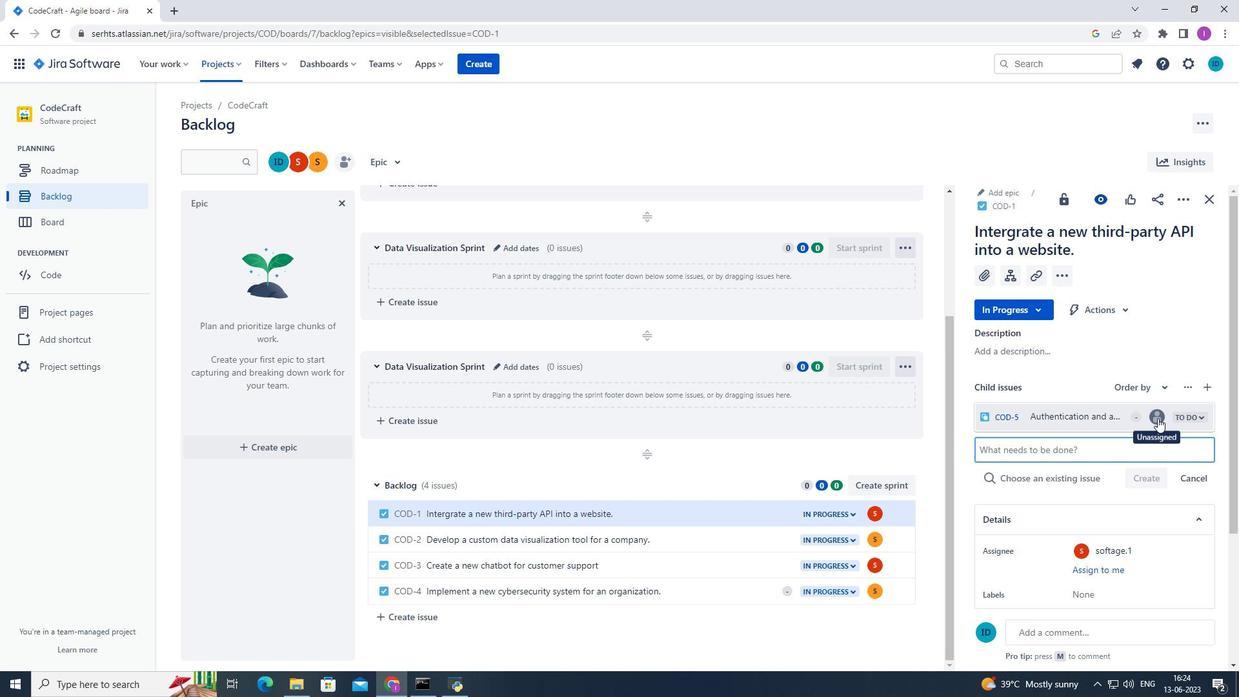 
Action: Mouse pressed left at (1159, 415)
Screenshot: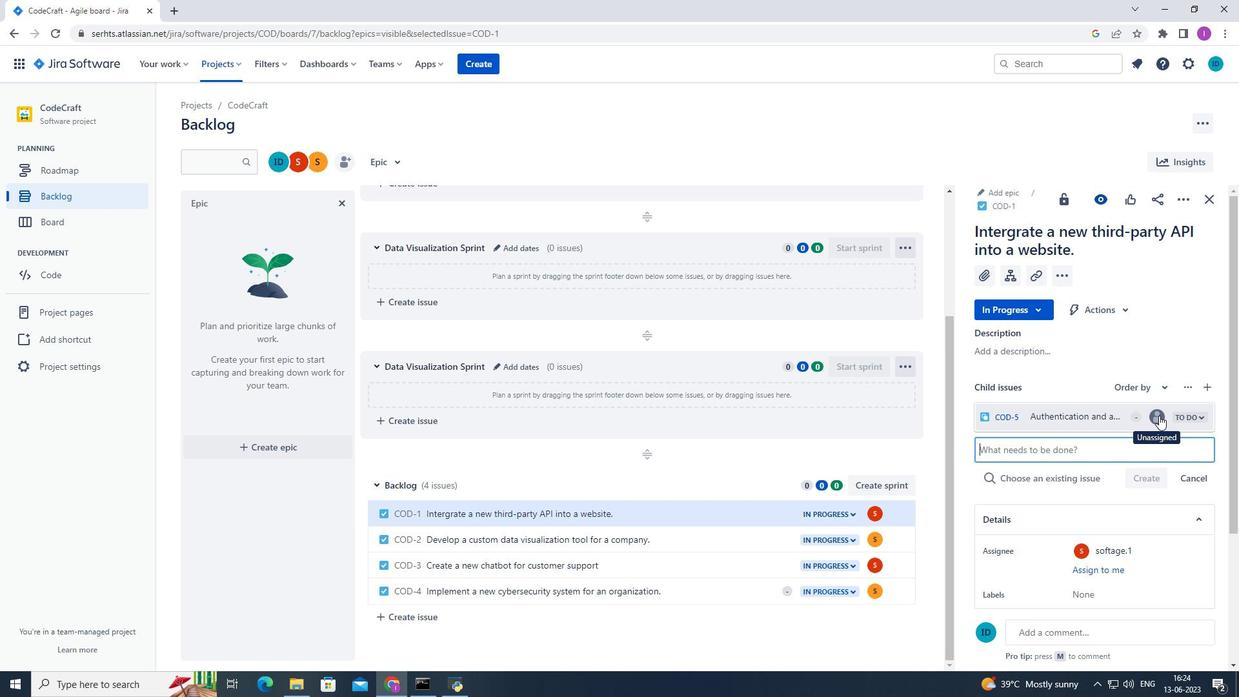 
Action: Mouse pressed left at (1159, 415)
Screenshot: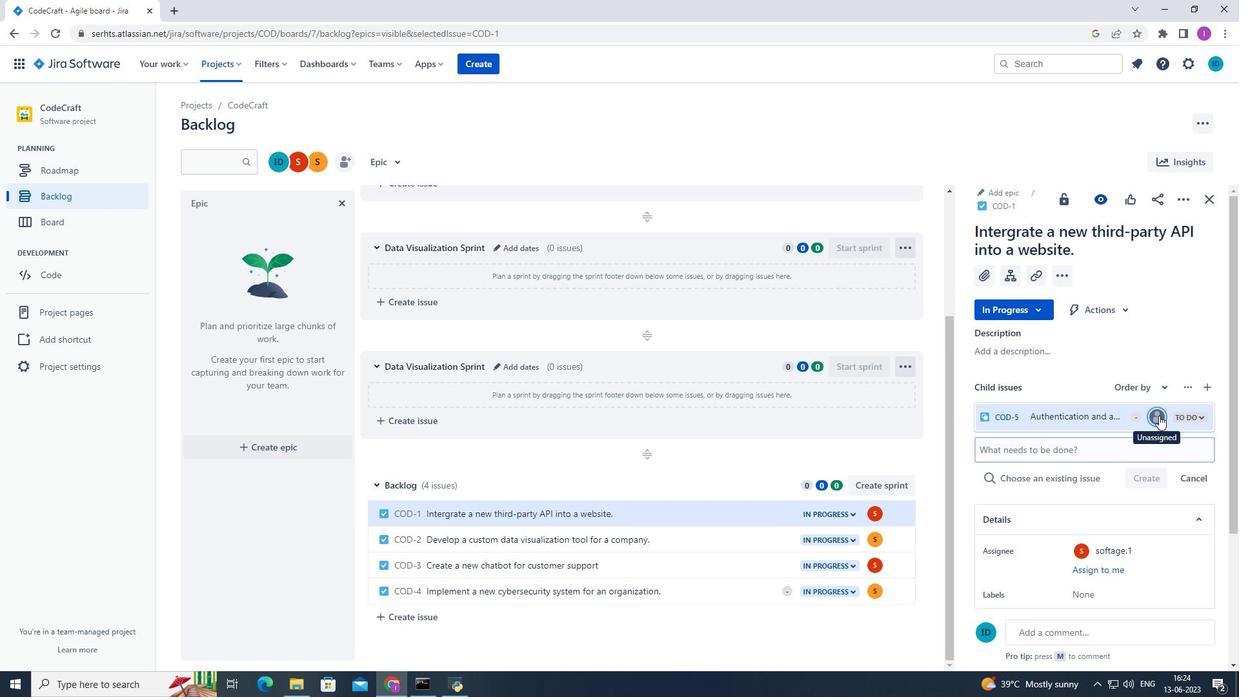 
Action: Mouse pressed left at (1159, 415)
Screenshot: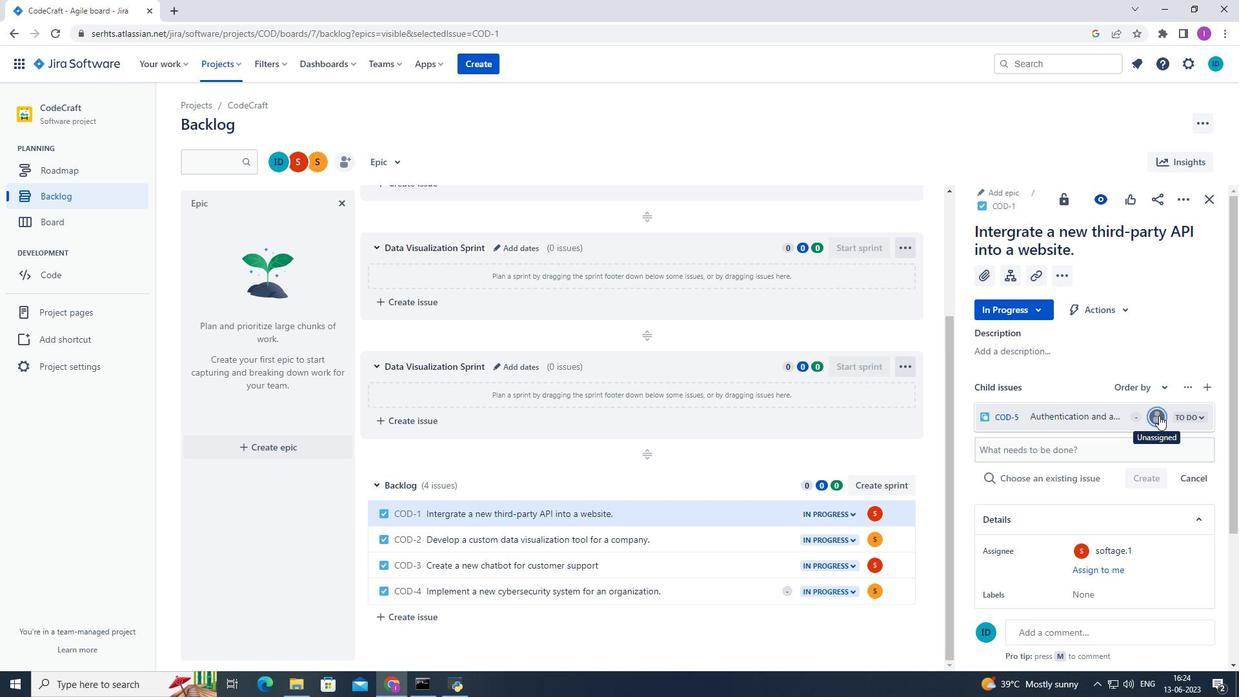 
Action: Mouse pressed left at (1159, 415)
Screenshot: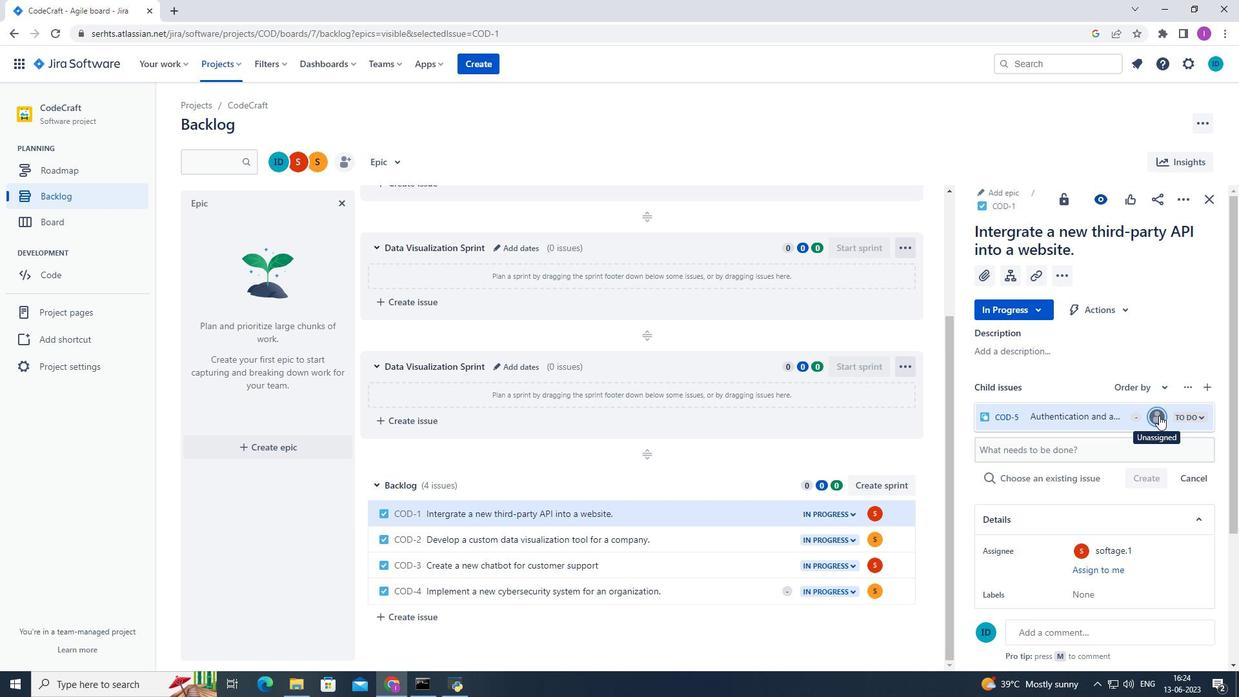 
Action: Mouse moved to (1158, 417)
Screenshot: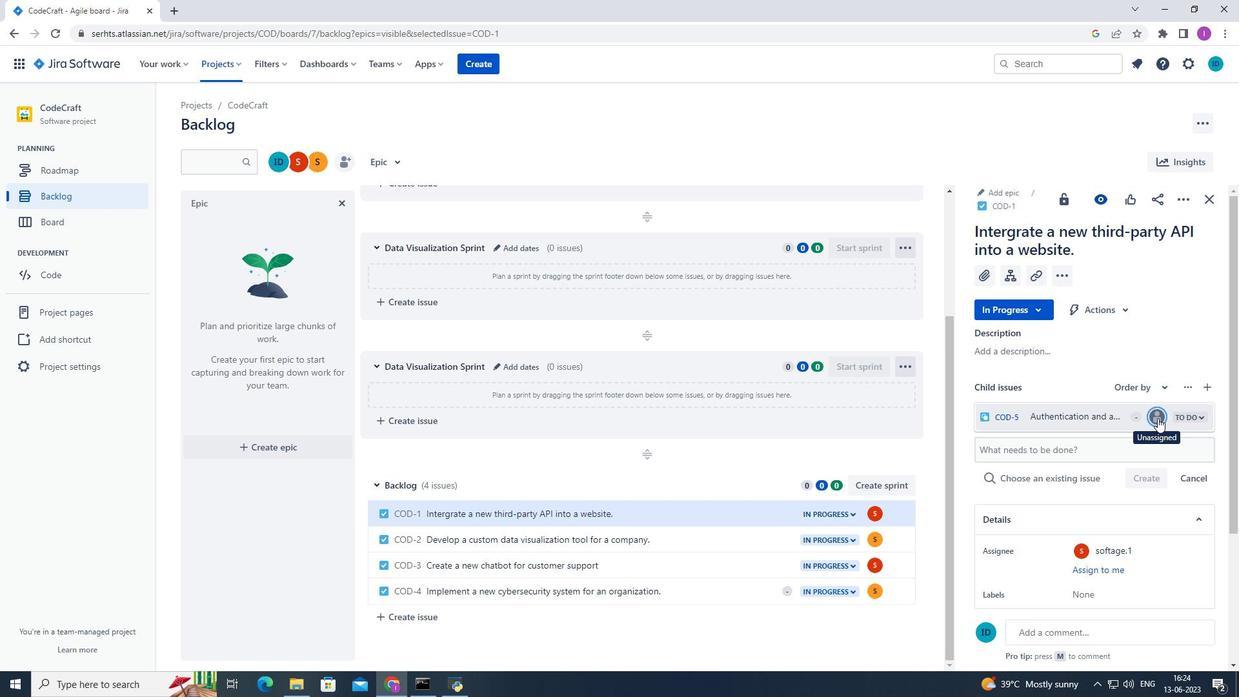 
Action: Mouse pressed left at (1158, 417)
Screenshot: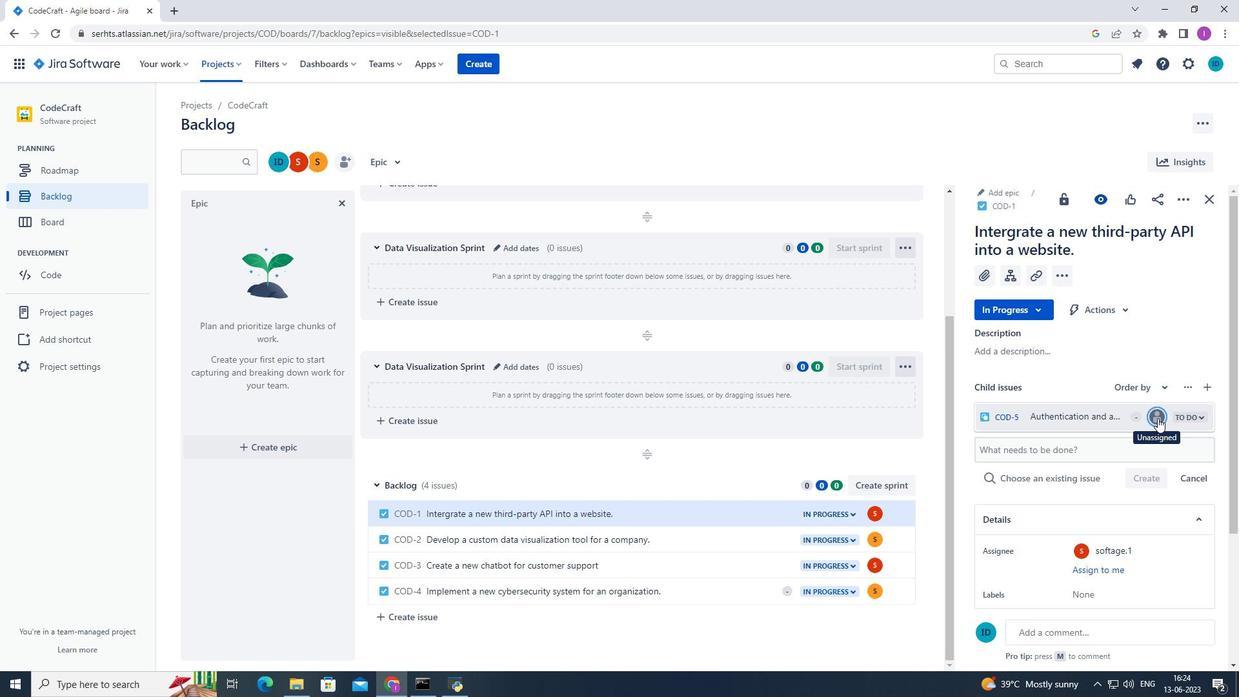 
Action: Mouse moved to (1016, 447)
Screenshot: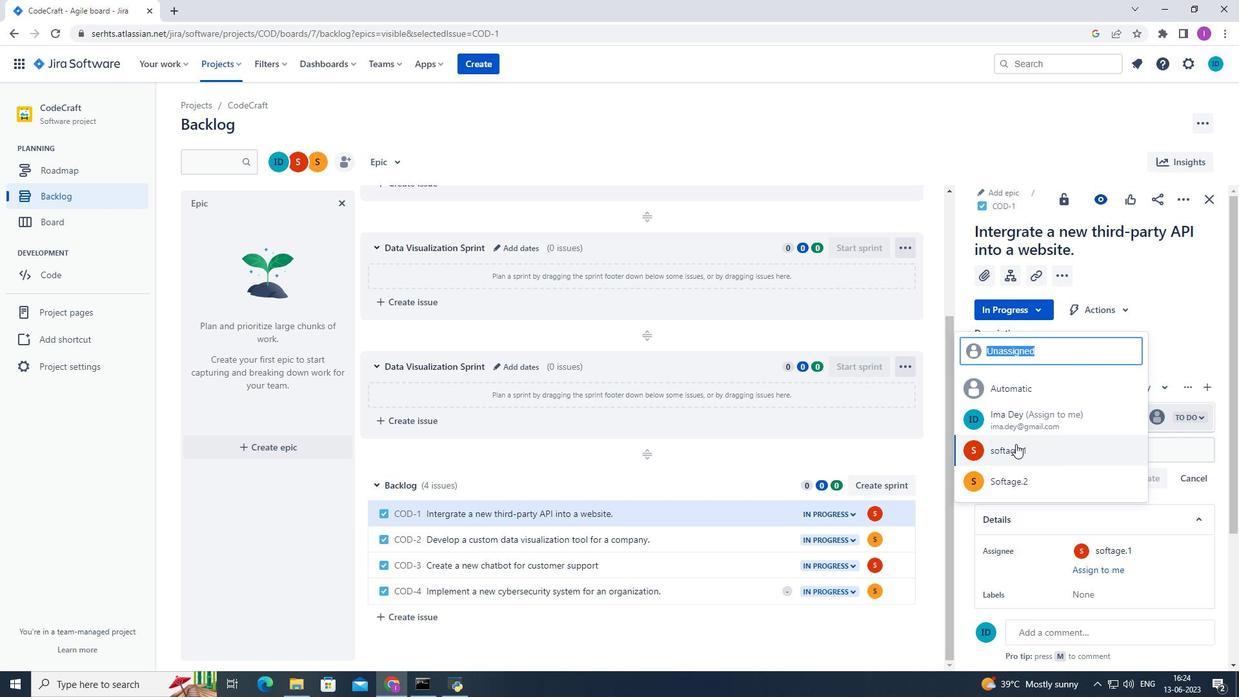 
Action: Mouse pressed left at (1016, 447)
Screenshot: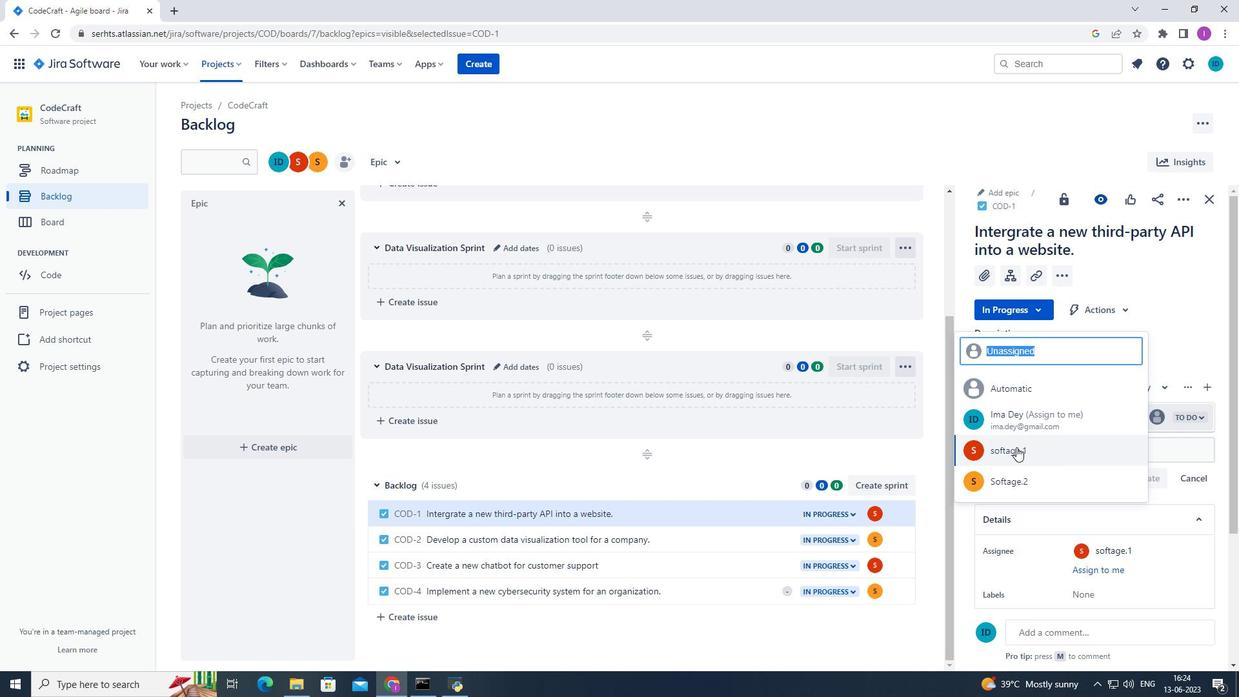 
Action: Mouse moved to (697, 541)
Screenshot: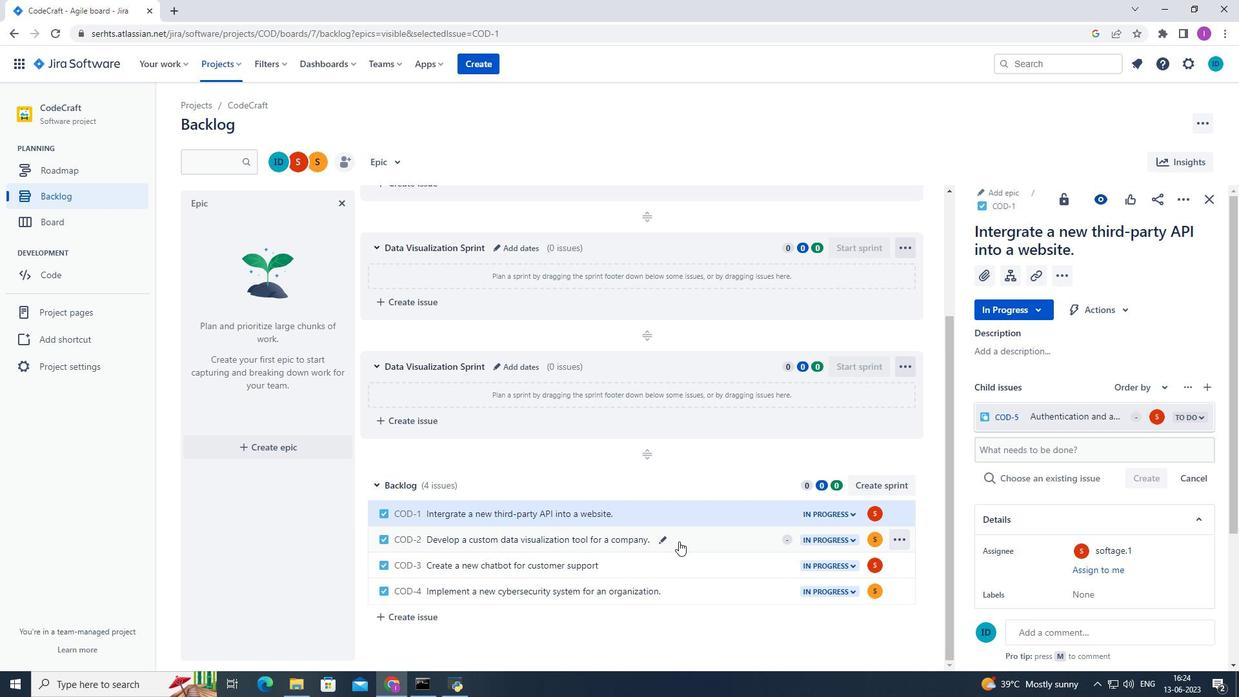 
Action: Mouse pressed left at (697, 541)
Screenshot: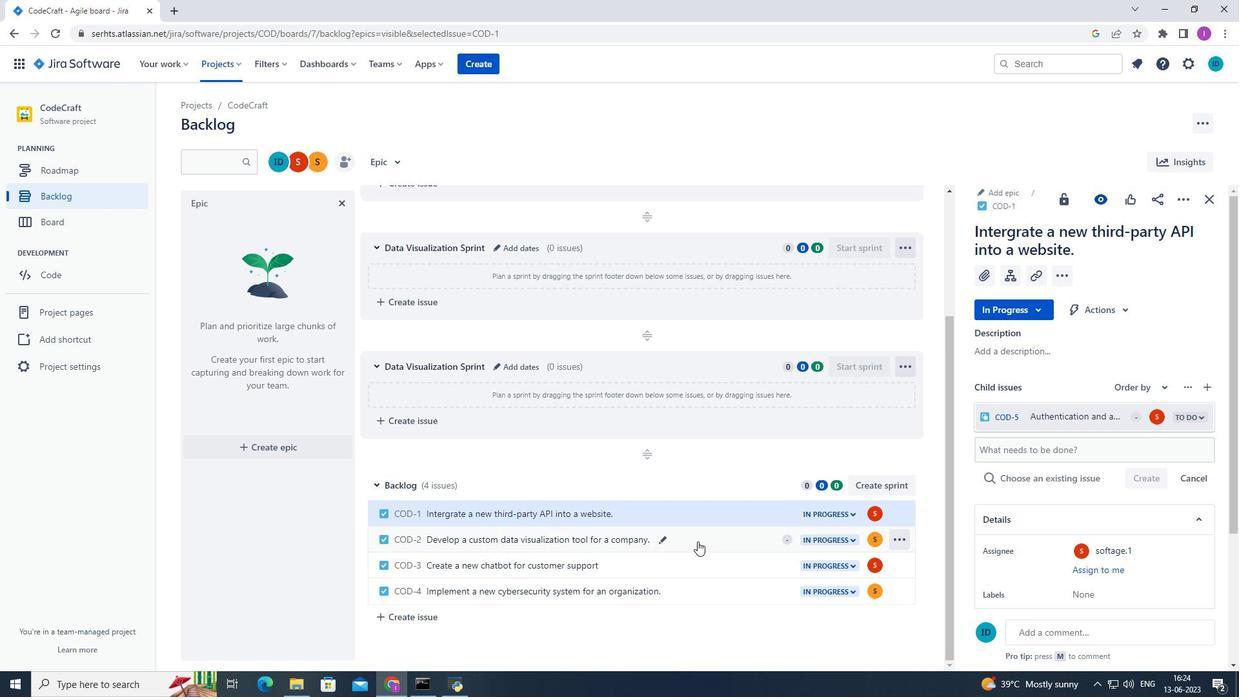 
Action: Mouse moved to (1012, 276)
Screenshot: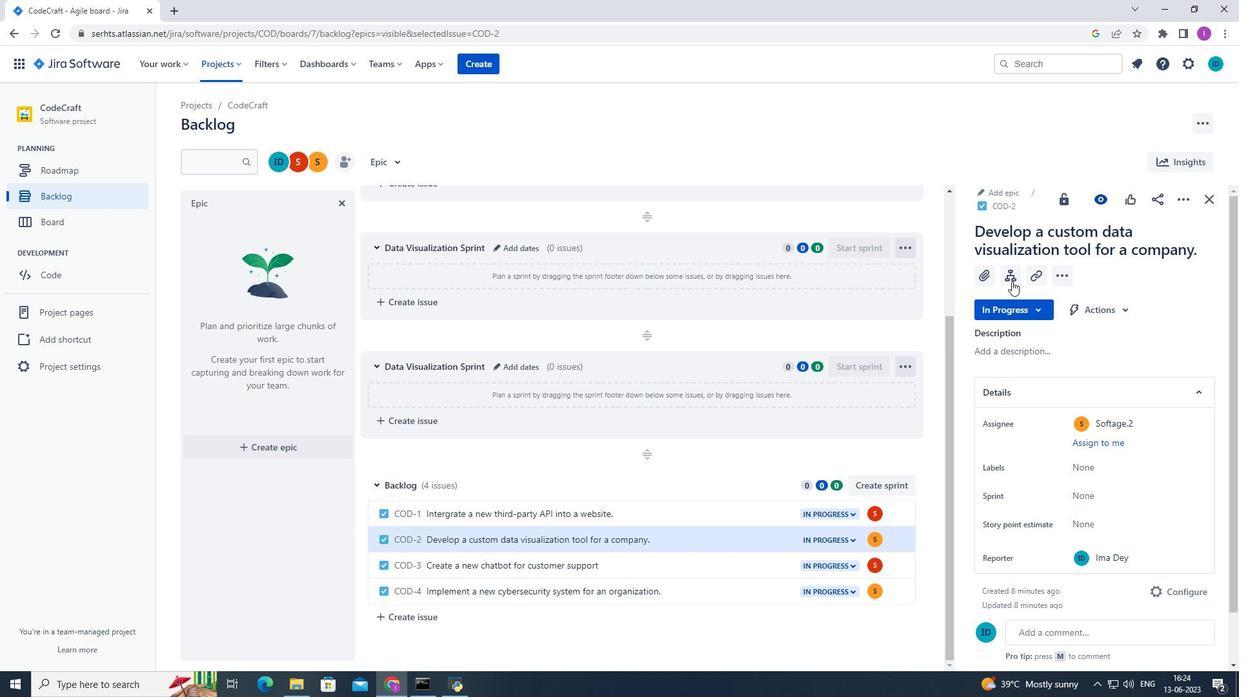 
Action: Mouse pressed left at (1012, 276)
Screenshot: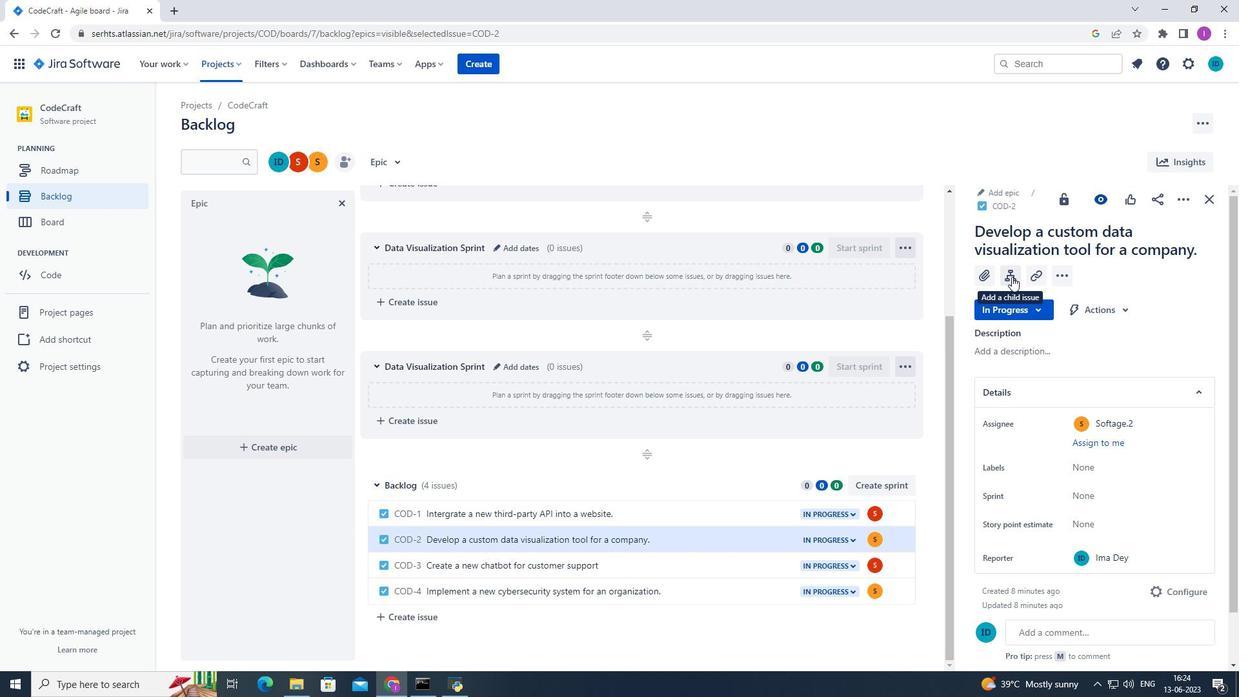 
Action: Mouse moved to (1003, 406)
Screenshot: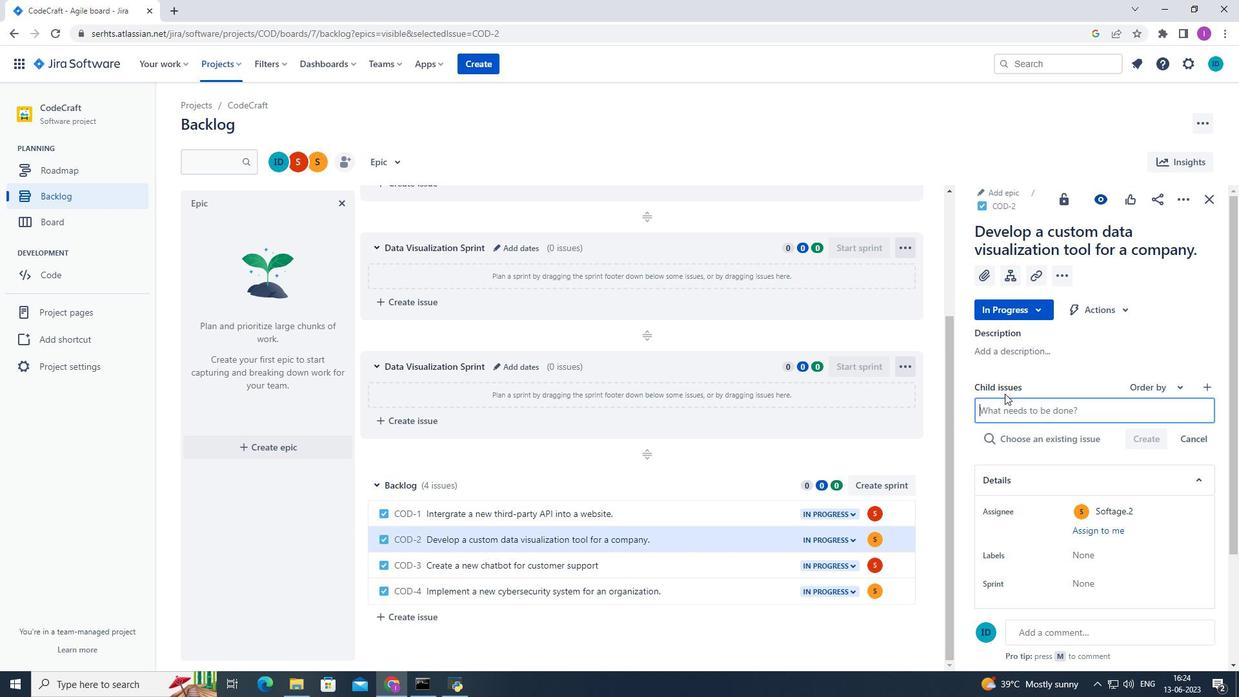 
Action: Mouse pressed left at (1003, 406)
Screenshot: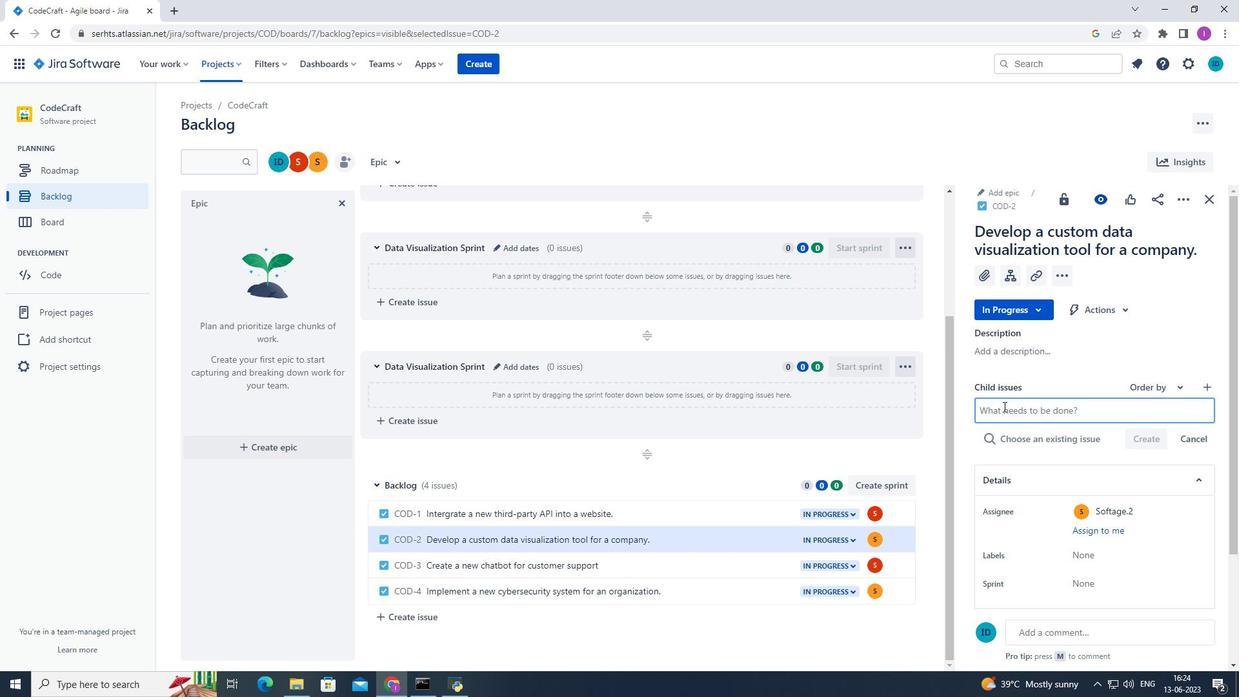 
Action: Key pressed <Key.shift>Automated<Key.space>testing<Key.space>and<Key.space>continuous<Key.space>inter<Key.backspace>gration.
Screenshot: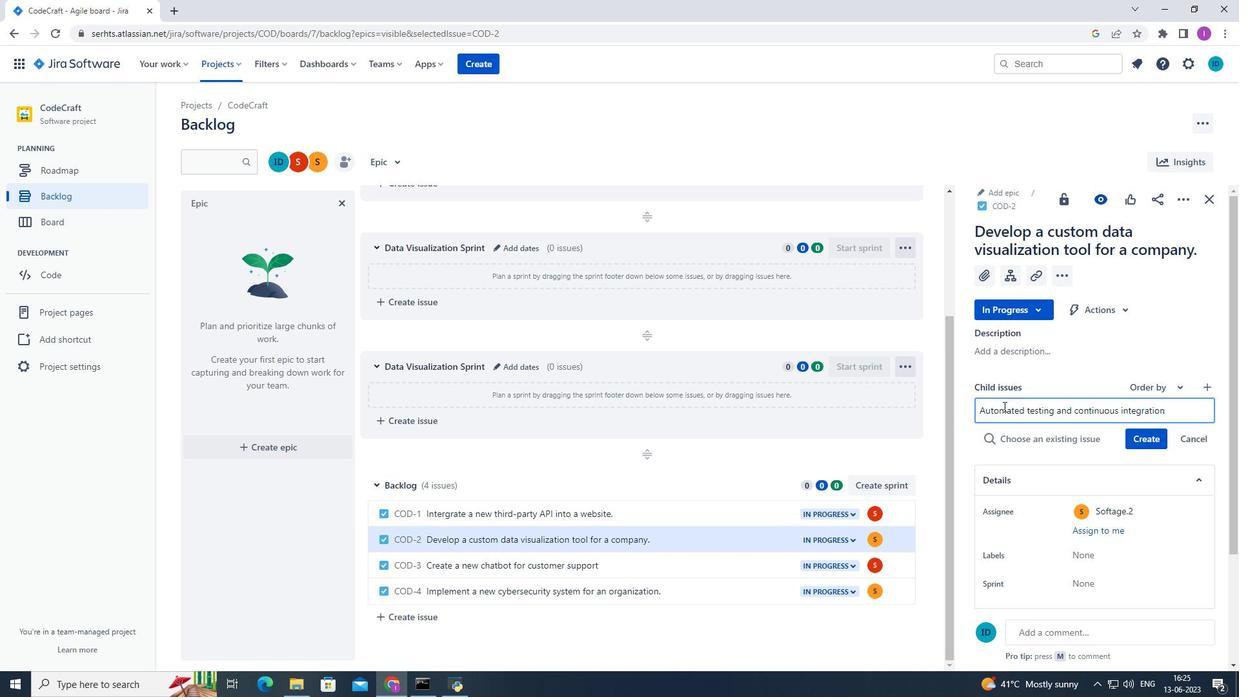 
Action: Mouse moved to (1143, 433)
Screenshot: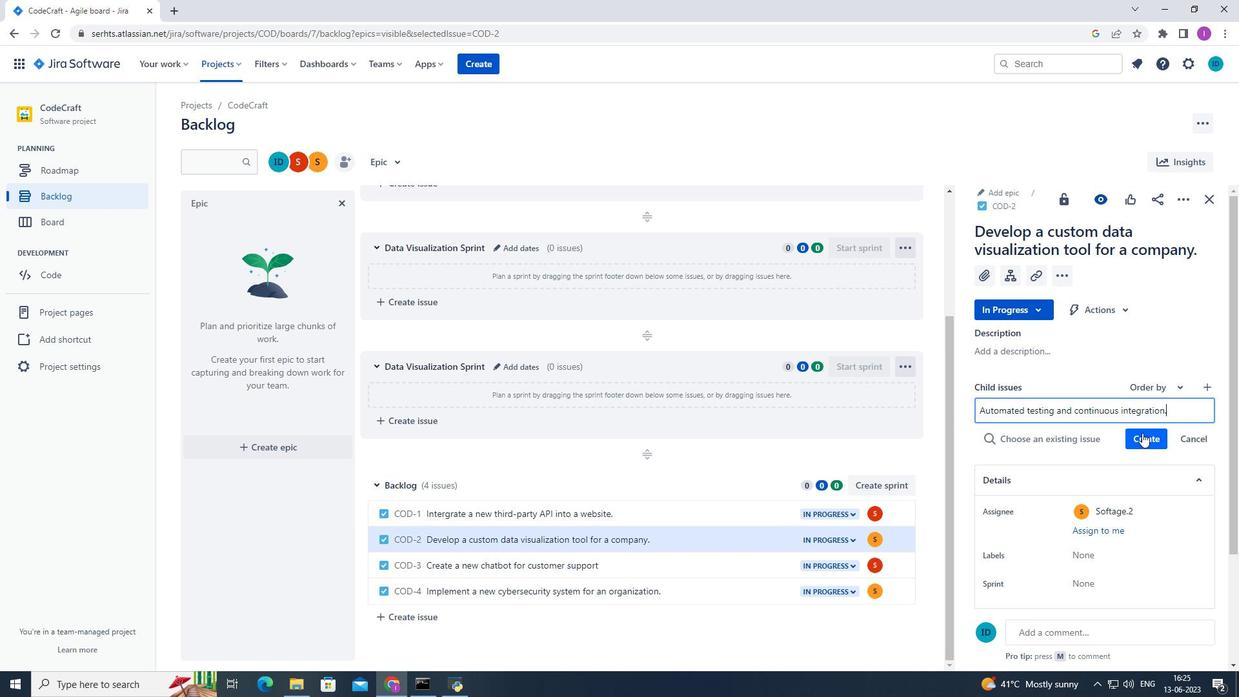 
Action: Mouse pressed left at (1143, 433)
Screenshot: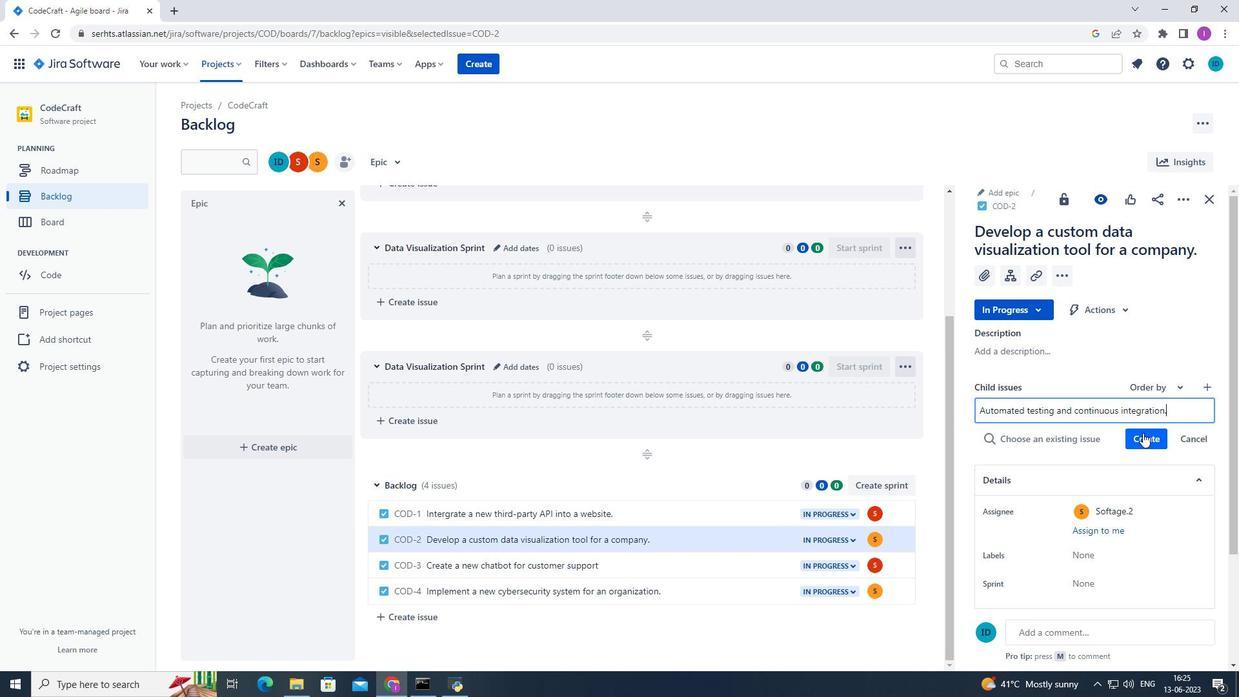 
Action: Mouse moved to (1157, 419)
Screenshot: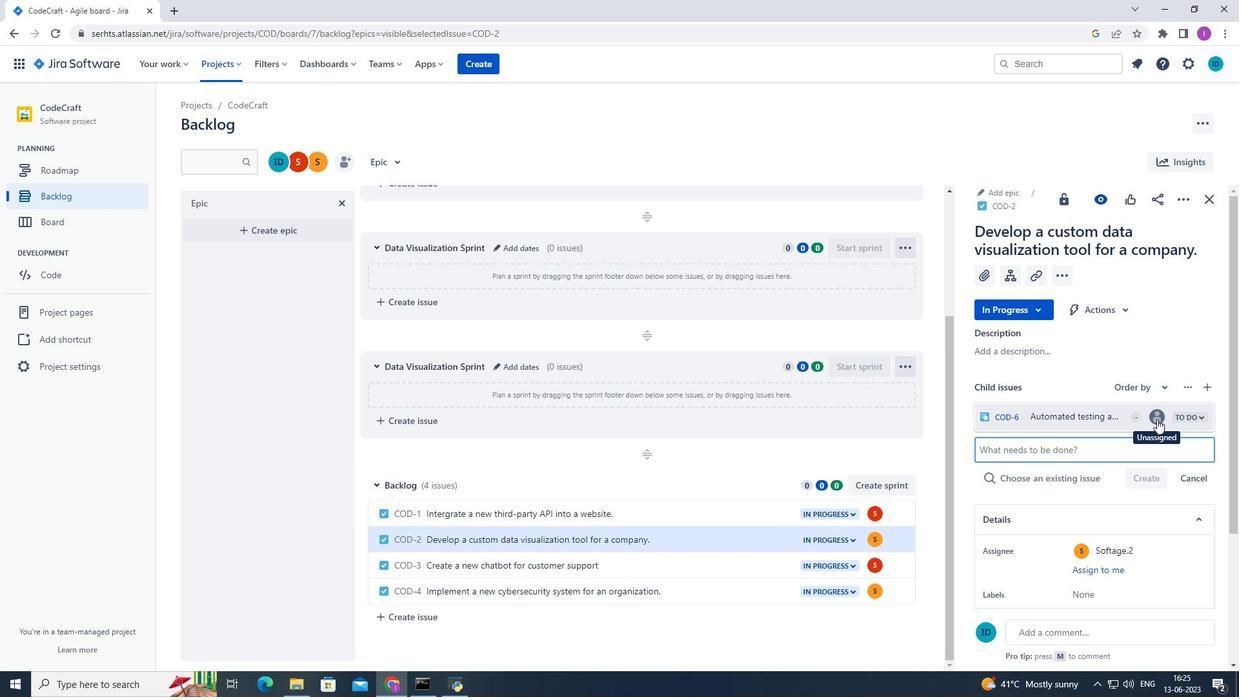 
Action: Mouse pressed left at (1157, 419)
Screenshot: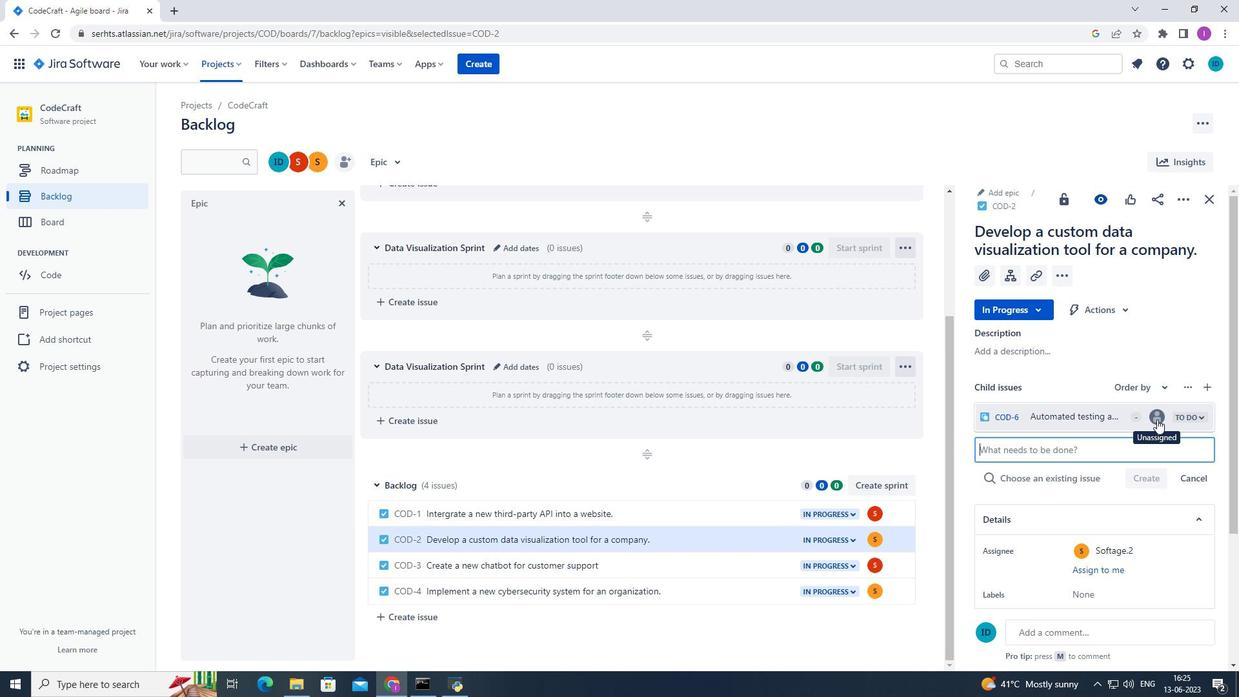 
Action: Mouse moved to (1039, 473)
Screenshot: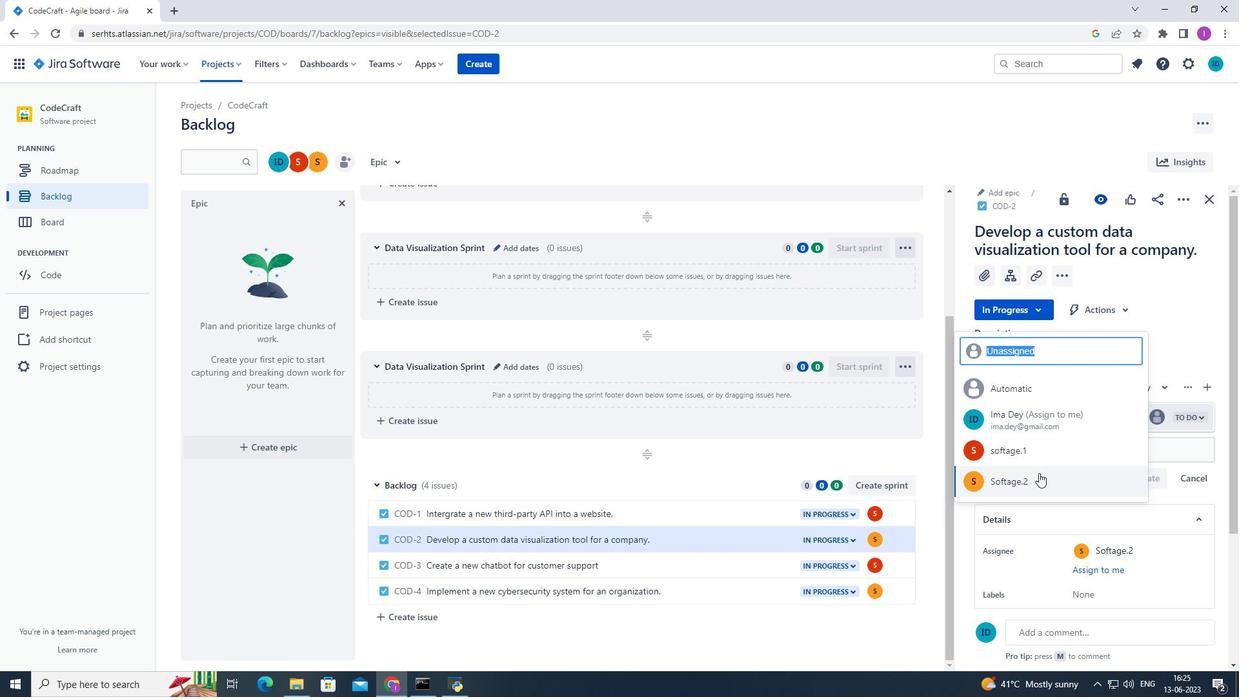 
Action: Mouse pressed left at (1039, 473)
Screenshot: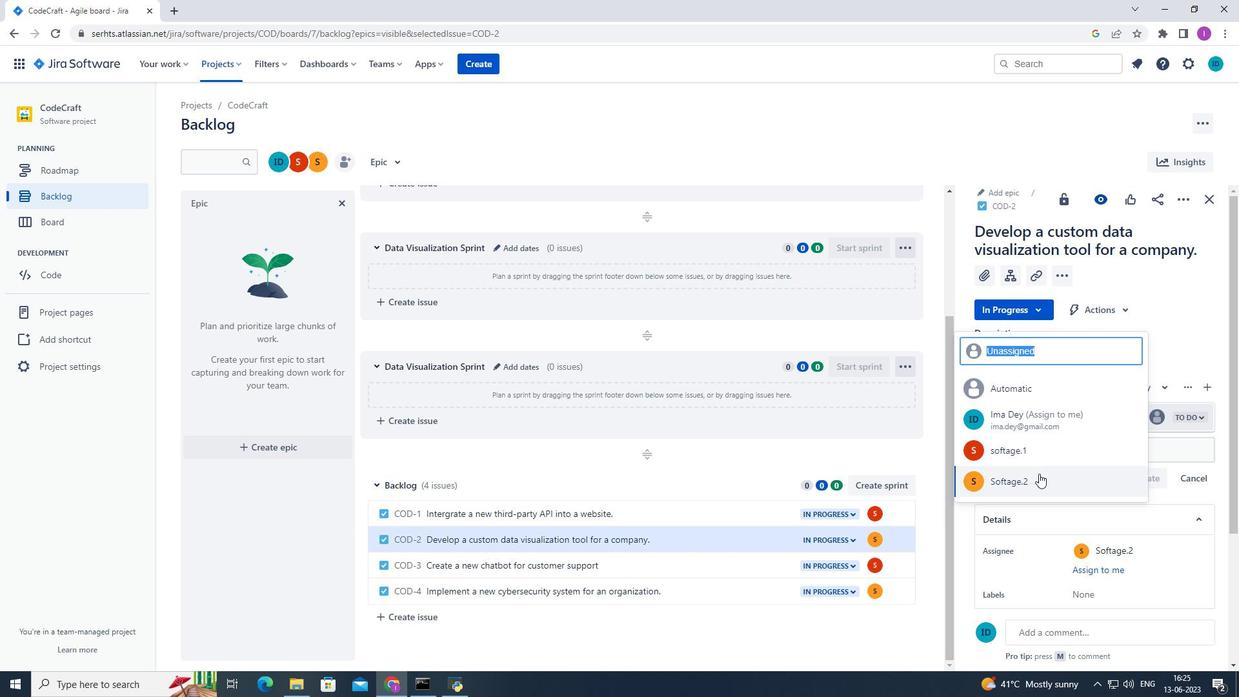 
Action: Mouse pressed left at (1039, 473)
Screenshot: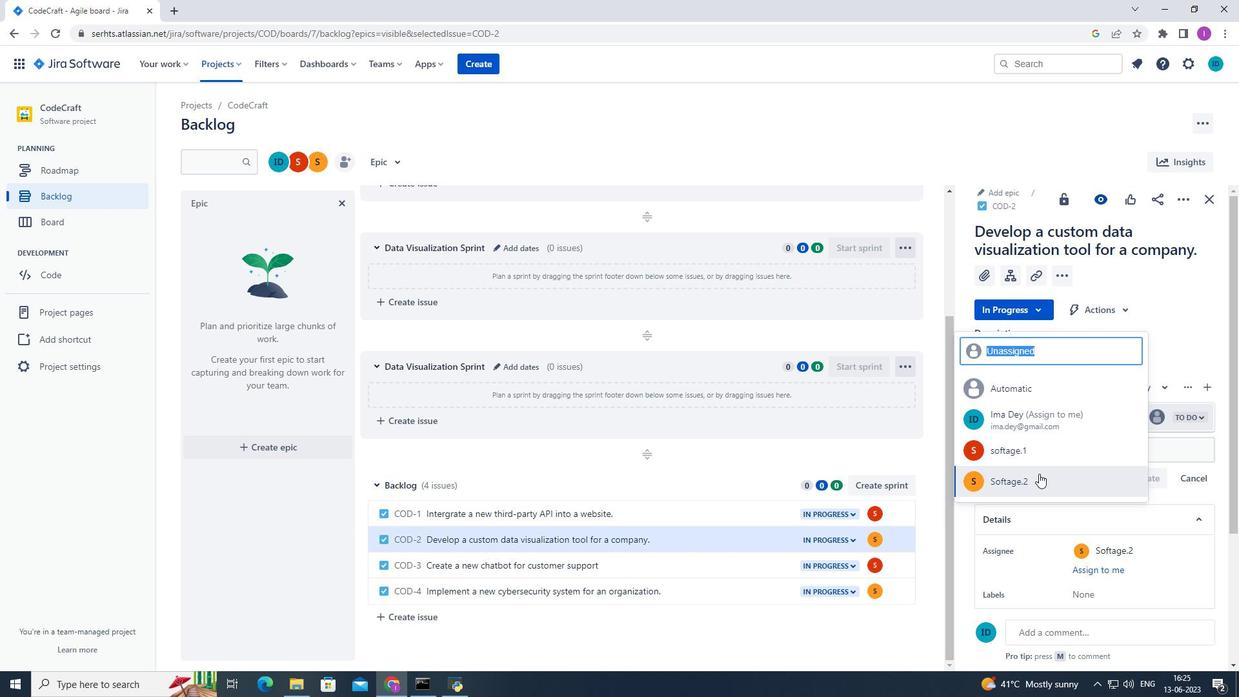 
Action: Mouse moved to (855, 529)
Screenshot: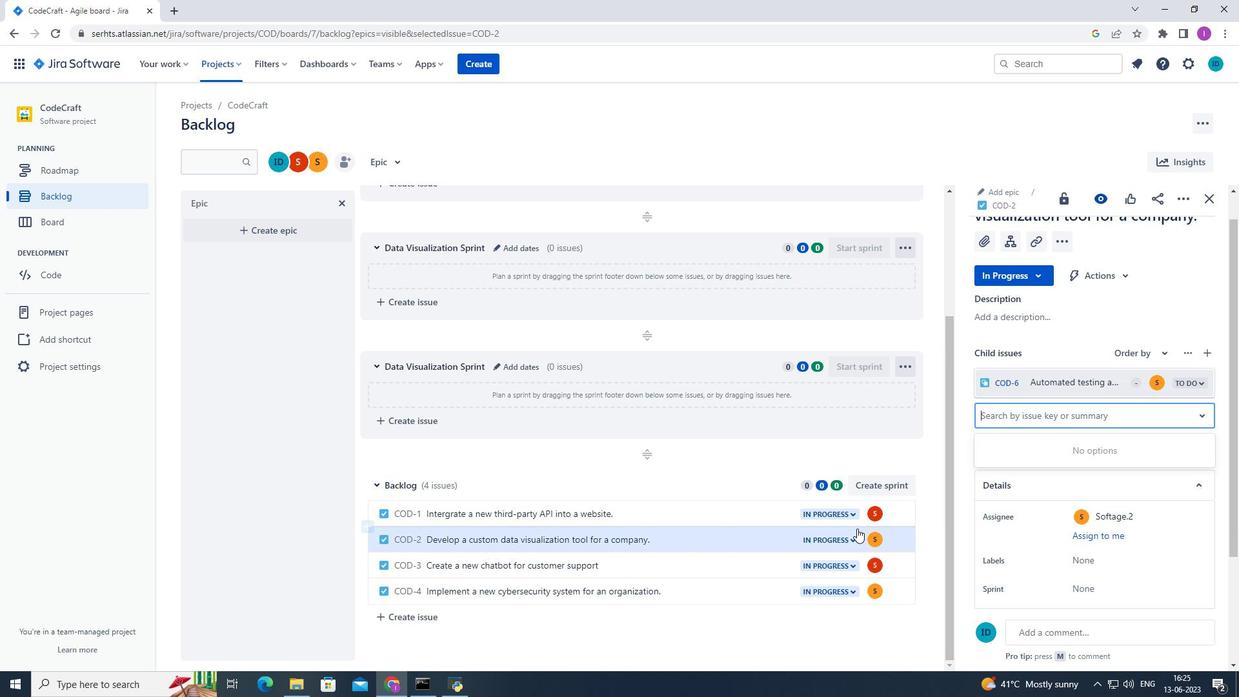 
